 Task: Add an event with the title Training Session: Sales Techniques, date '2023/11/25', time 7:00 AM to 9:00 AMand add a description: The Sales Techniques training session is a comprehensive and interactive workshop designed to equip sales professionals with effective strategies, skills, and tactics to enhance their sales performance and achieve greater success in their roles. This session focuses on developing a deep understanding of customer needs, building strong relationships, and closing deals through persuasive and customer-centric approaches.Select event color  Tangerine . Add location for the event as: 456 La Rambla, Barcelona, Spain, logged in from the account softage.1@softage.netand send the event invitation to softage.6@softage.net and softage.7@softage.net. Set a reminder for the event Doesn't repeat
Action: Mouse moved to (58, 110)
Screenshot: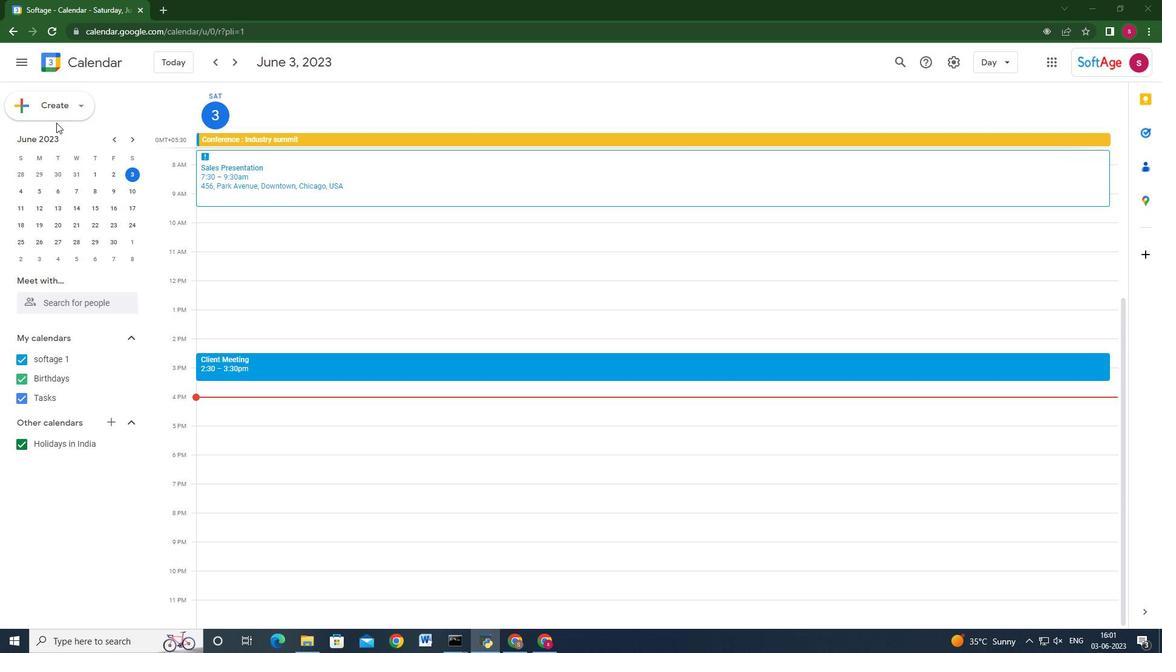
Action: Mouse pressed left at (58, 110)
Screenshot: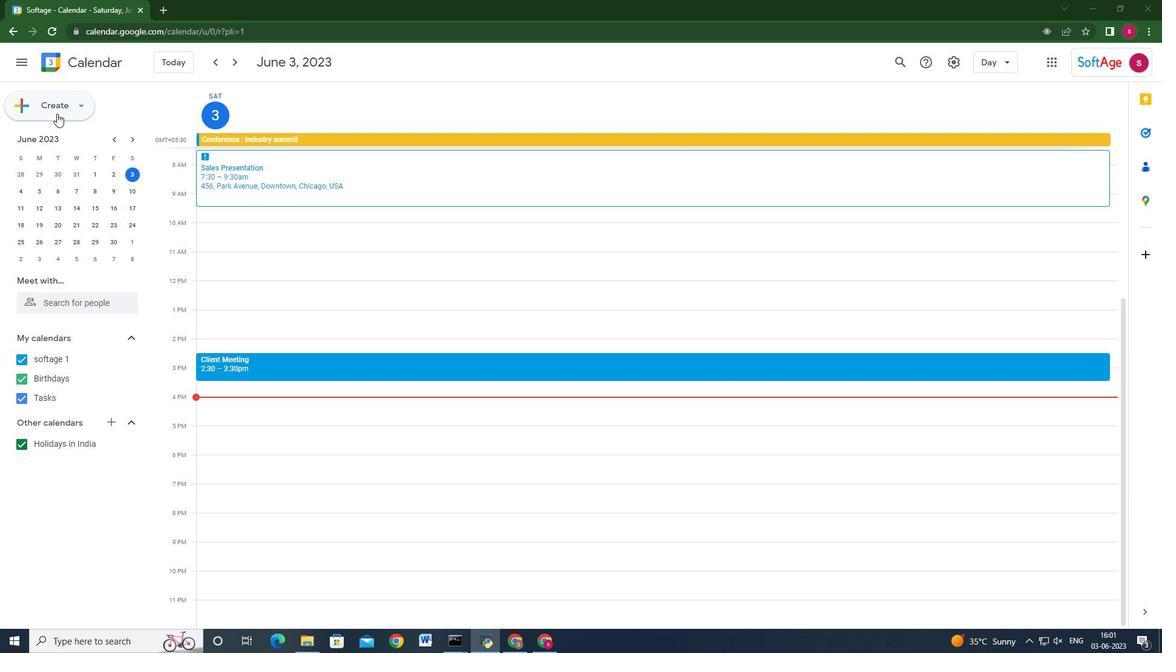 
Action: Mouse moved to (51, 139)
Screenshot: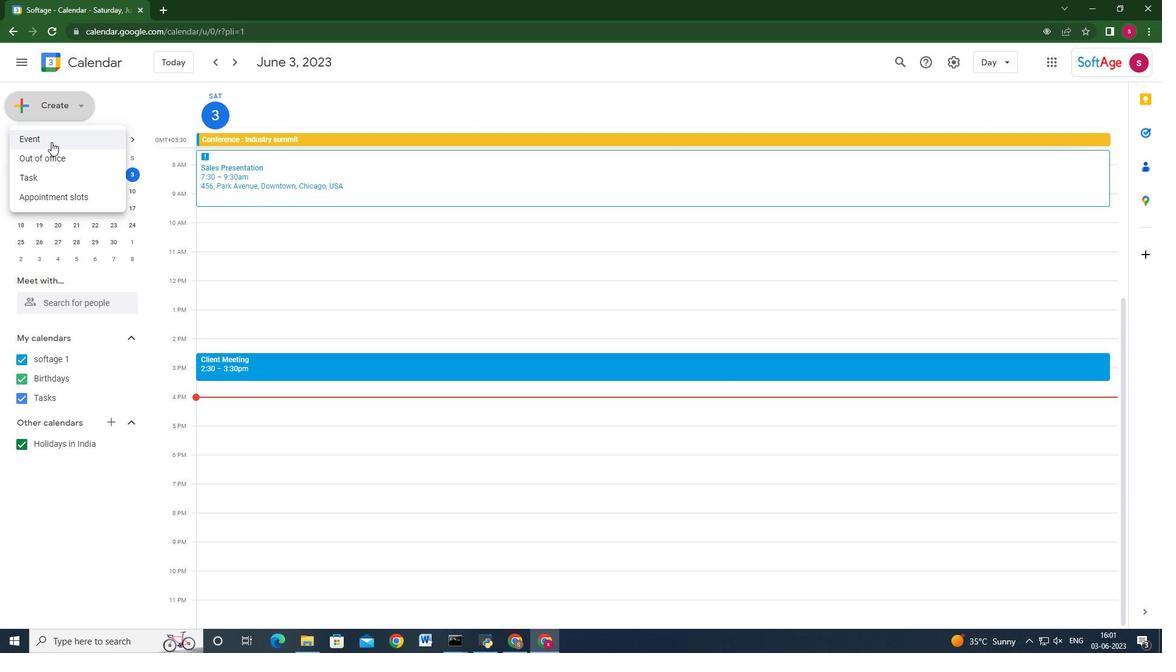 
Action: Mouse pressed left at (51, 139)
Screenshot: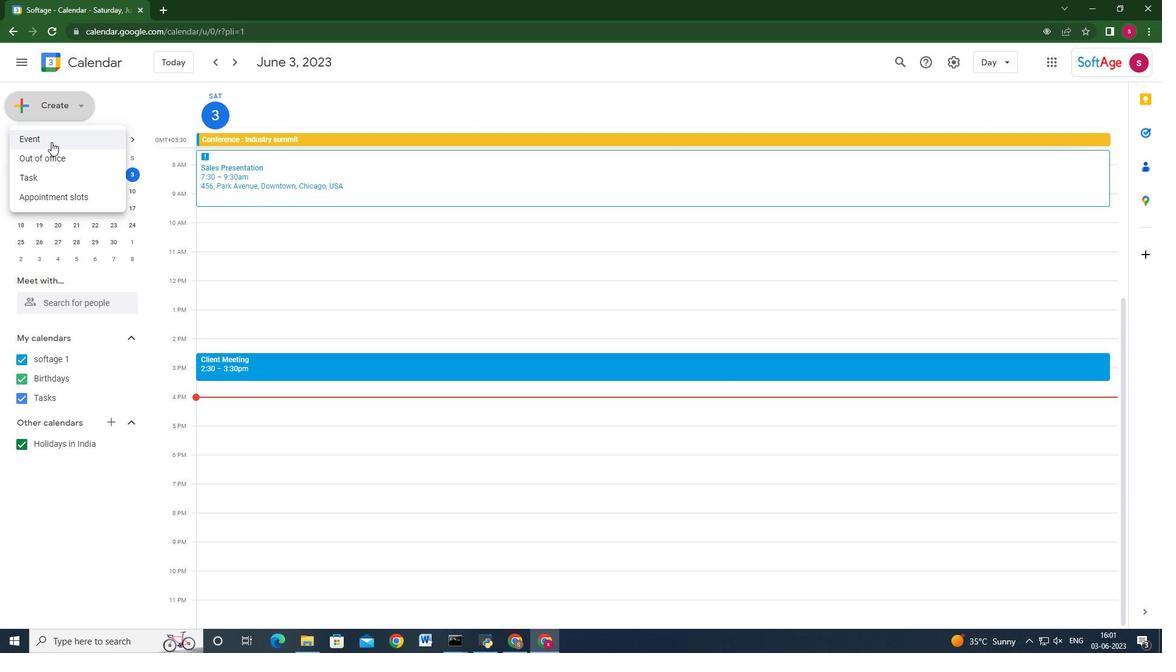 
Action: Mouse moved to (661, 473)
Screenshot: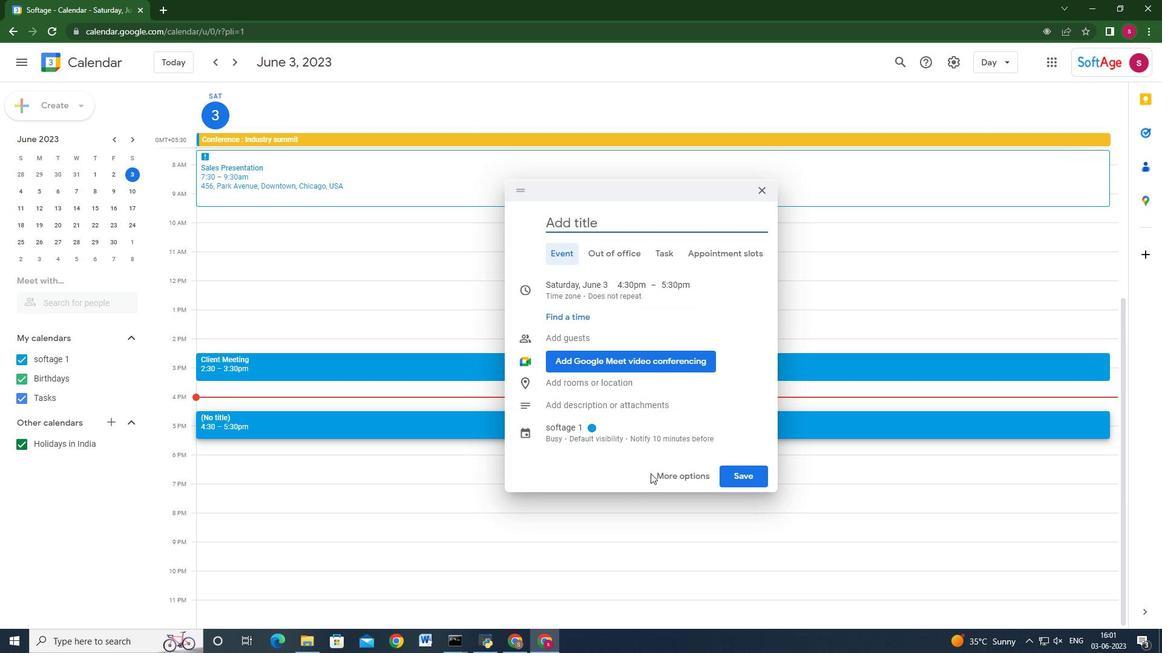 
Action: Mouse pressed left at (661, 473)
Screenshot: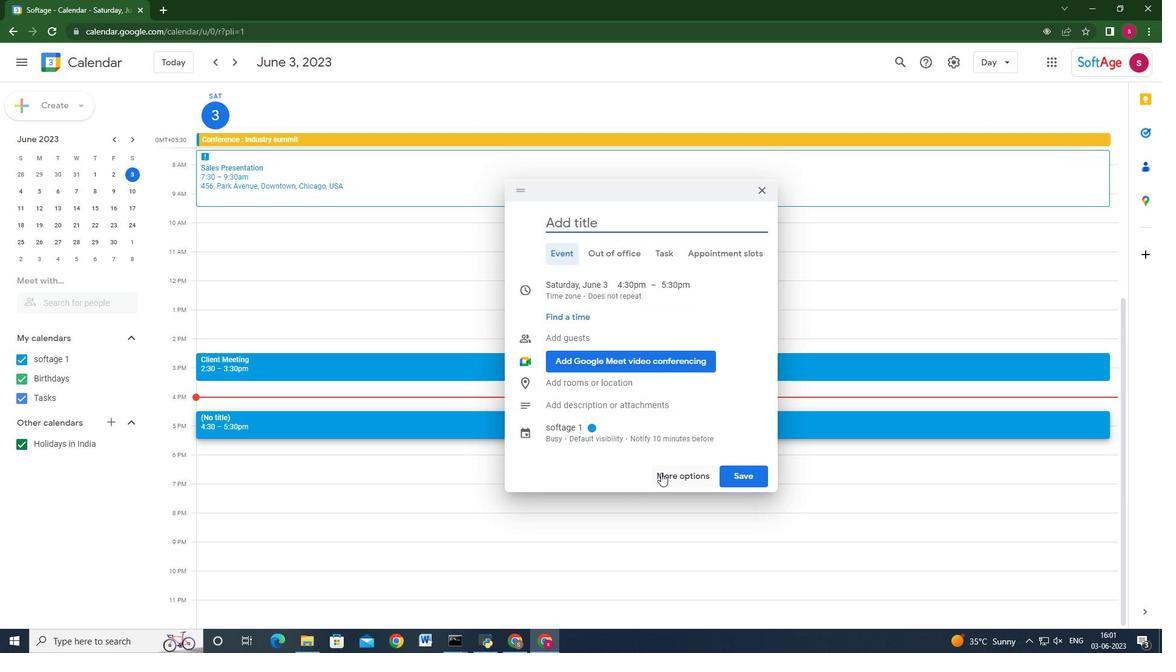 
Action: Mouse moved to (199, 67)
Screenshot: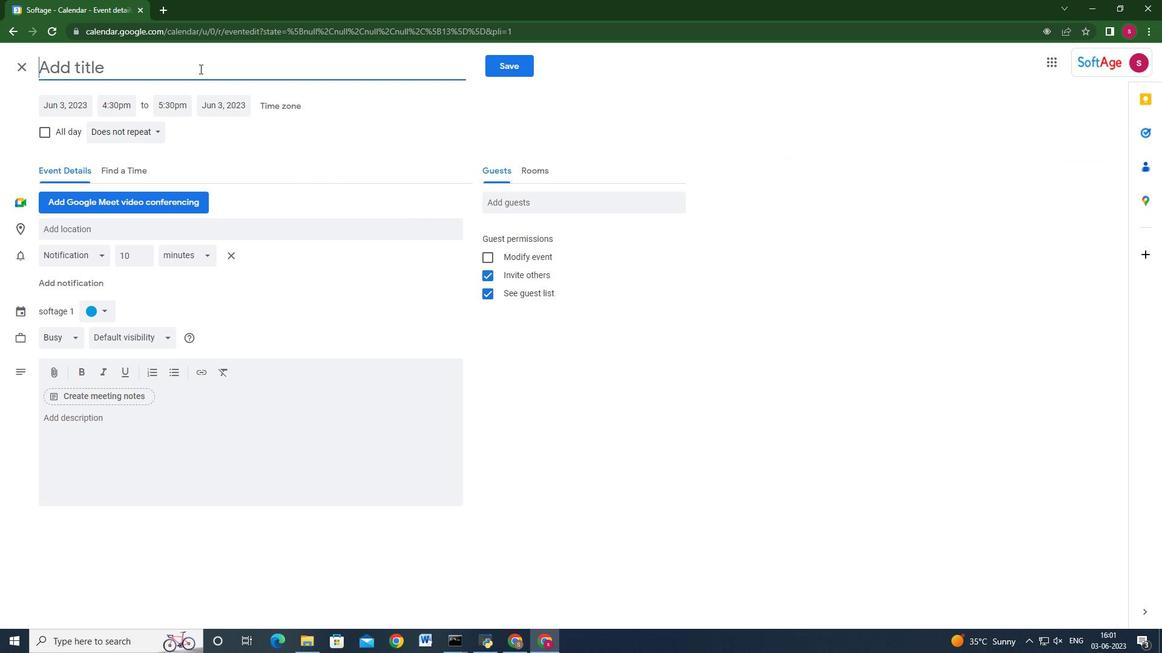 
Action: Key pressed <Key.shift>Training<Key.space><Key.shift_r>Sessions<Key.shift><Key.backspace><Key.shift>:<Key.space><Key.shift_r>Sales<Key.space><Key.shift>Techniques
Screenshot: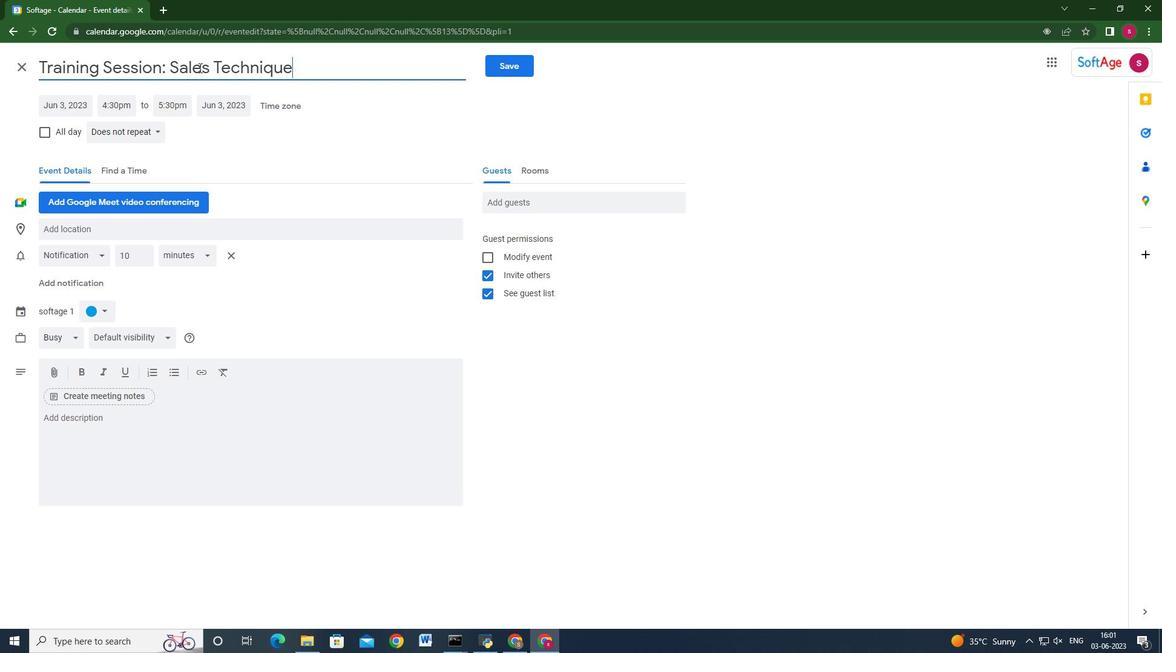 
Action: Mouse moved to (61, 105)
Screenshot: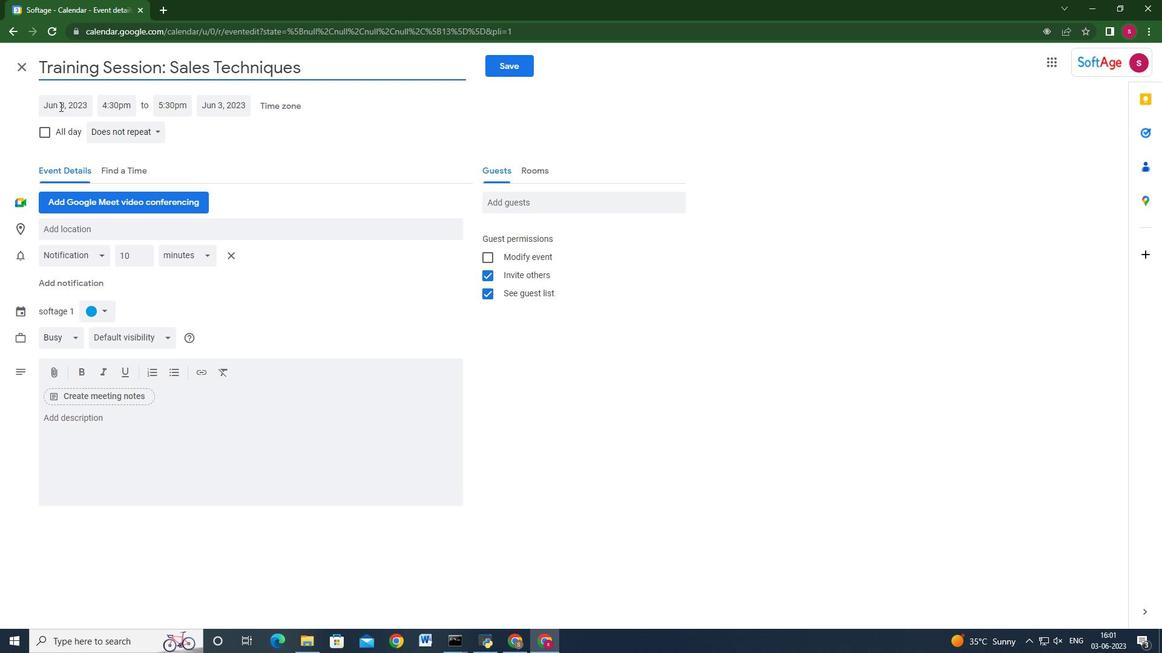 
Action: Mouse pressed left at (61, 105)
Screenshot: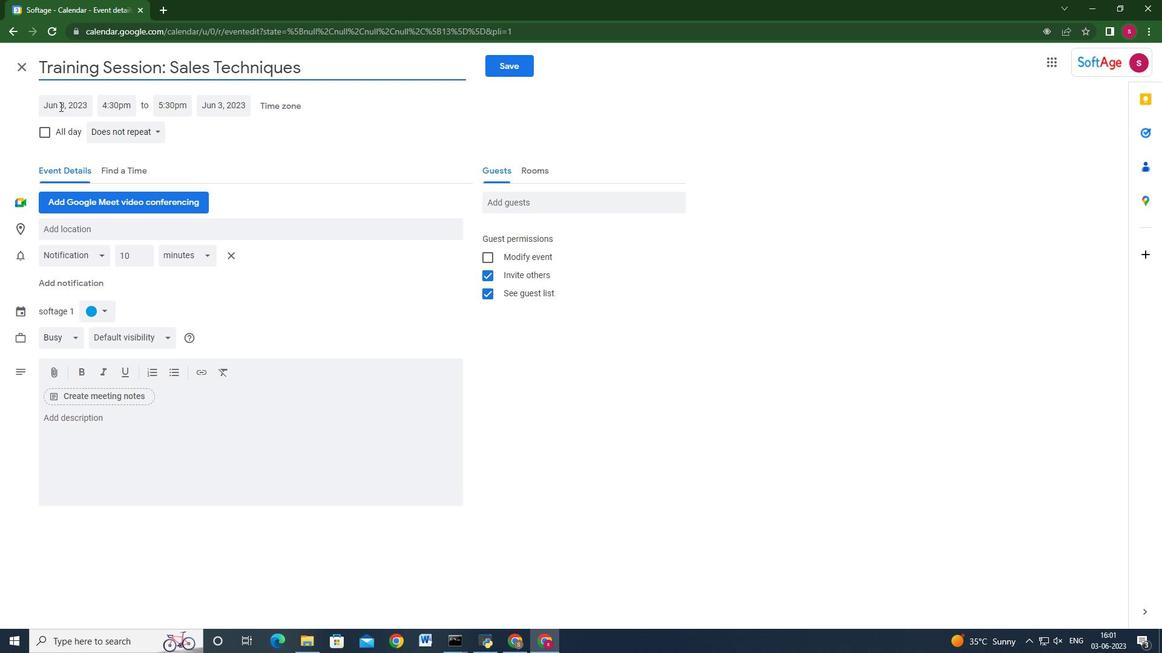 
Action: Mouse moved to (194, 129)
Screenshot: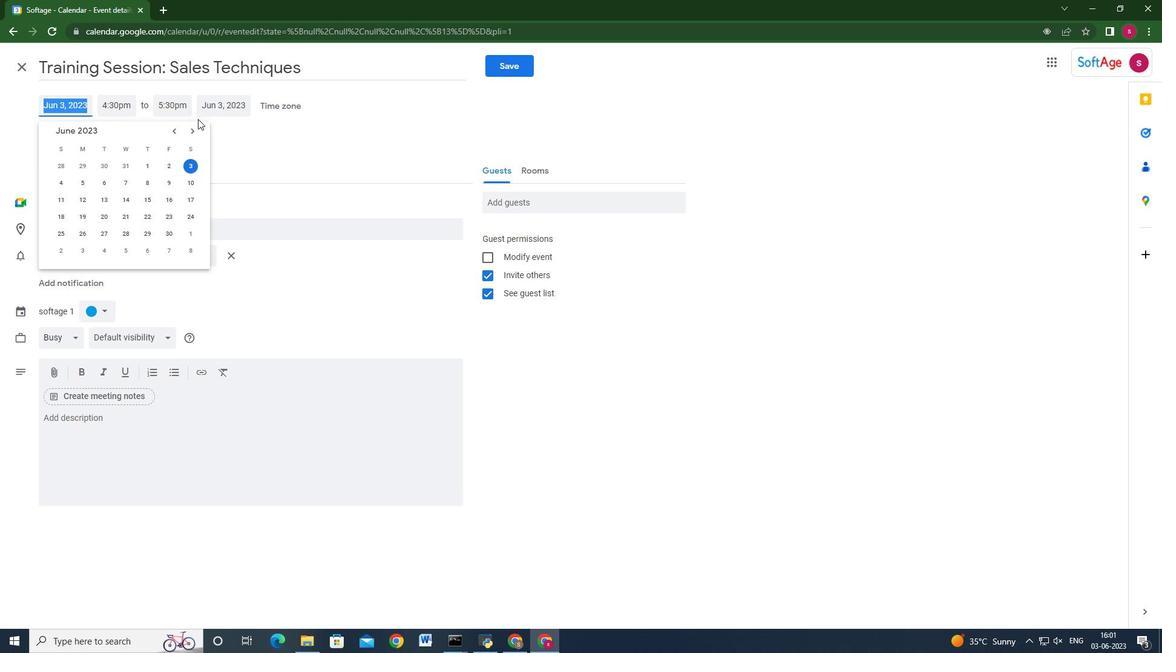 
Action: Mouse pressed left at (194, 129)
Screenshot: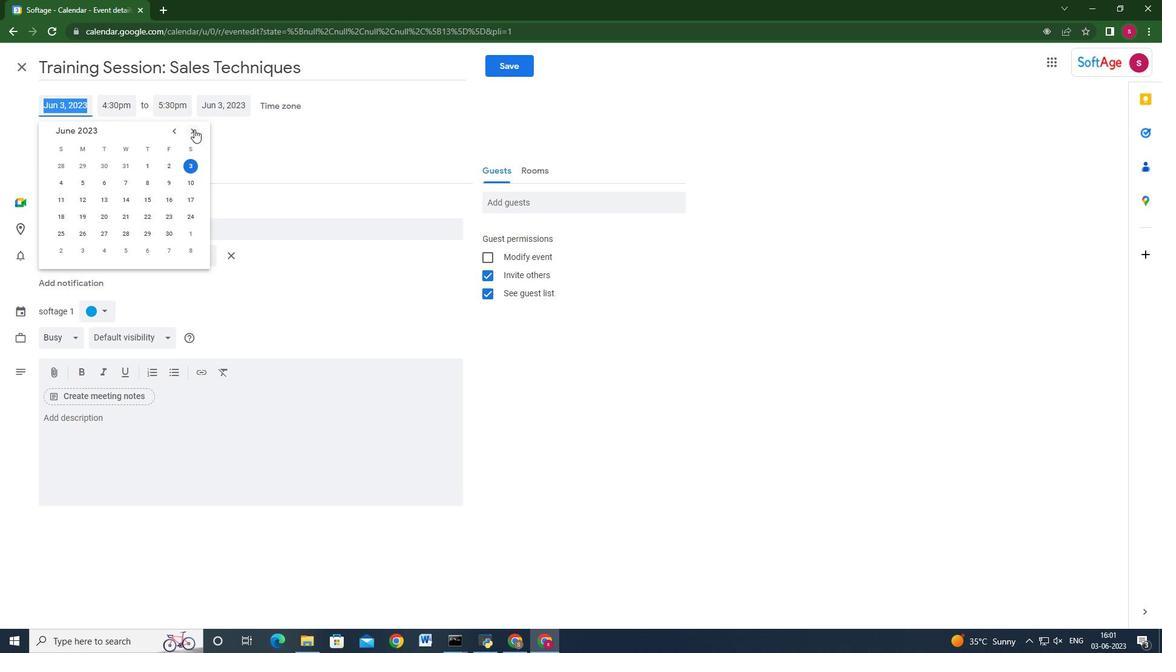 
Action: Mouse pressed left at (194, 129)
Screenshot: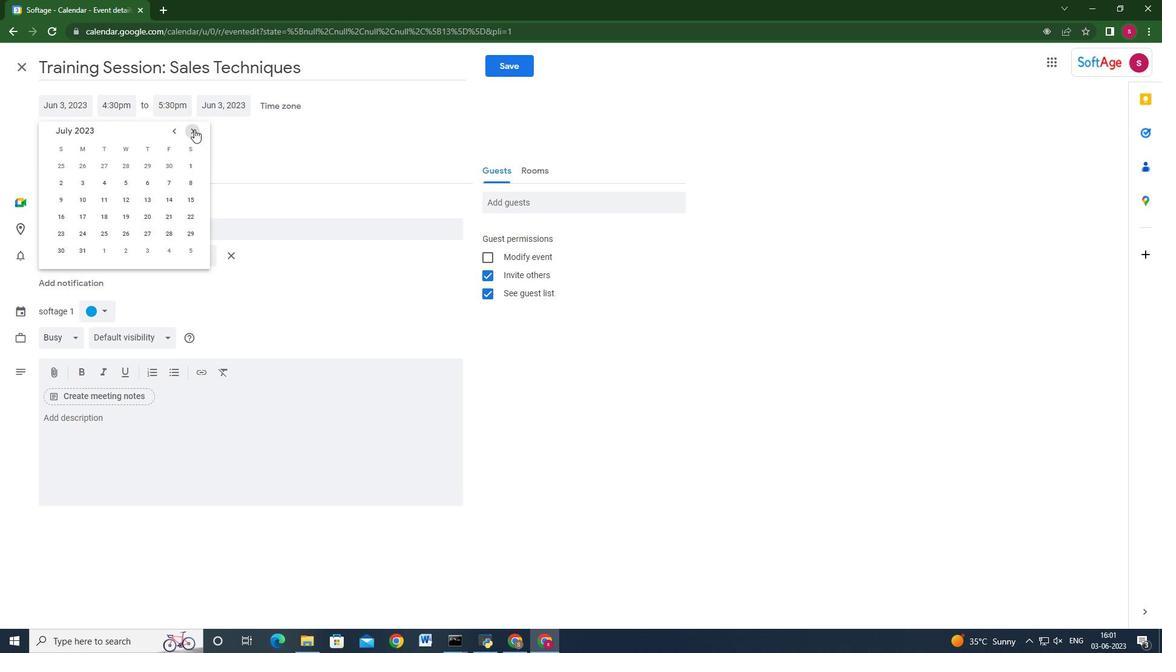 
Action: Mouse moved to (194, 127)
Screenshot: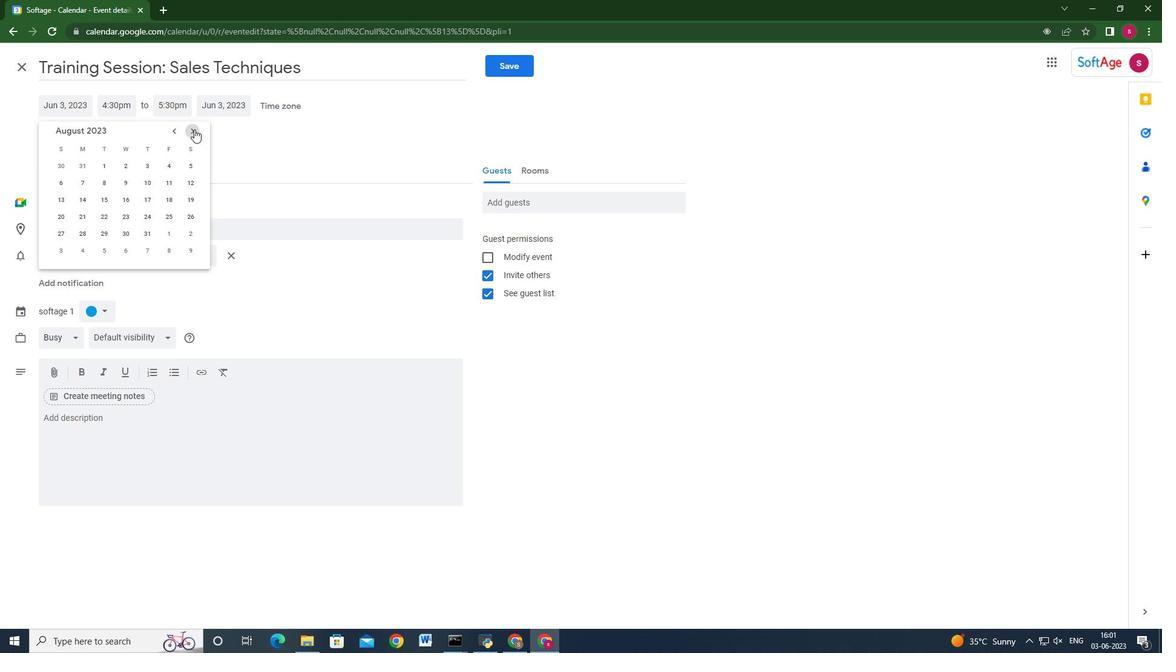 
Action: Mouse pressed left at (194, 127)
Screenshot: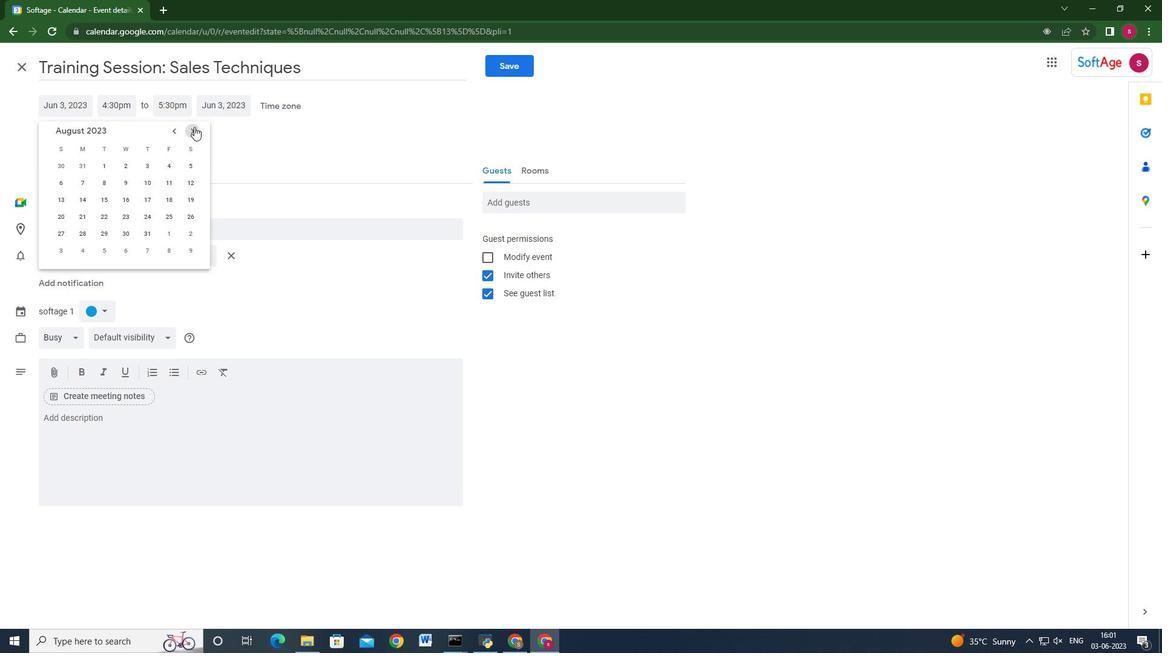 
Action: Mouse pressed left at (194, 127)
Screenshot: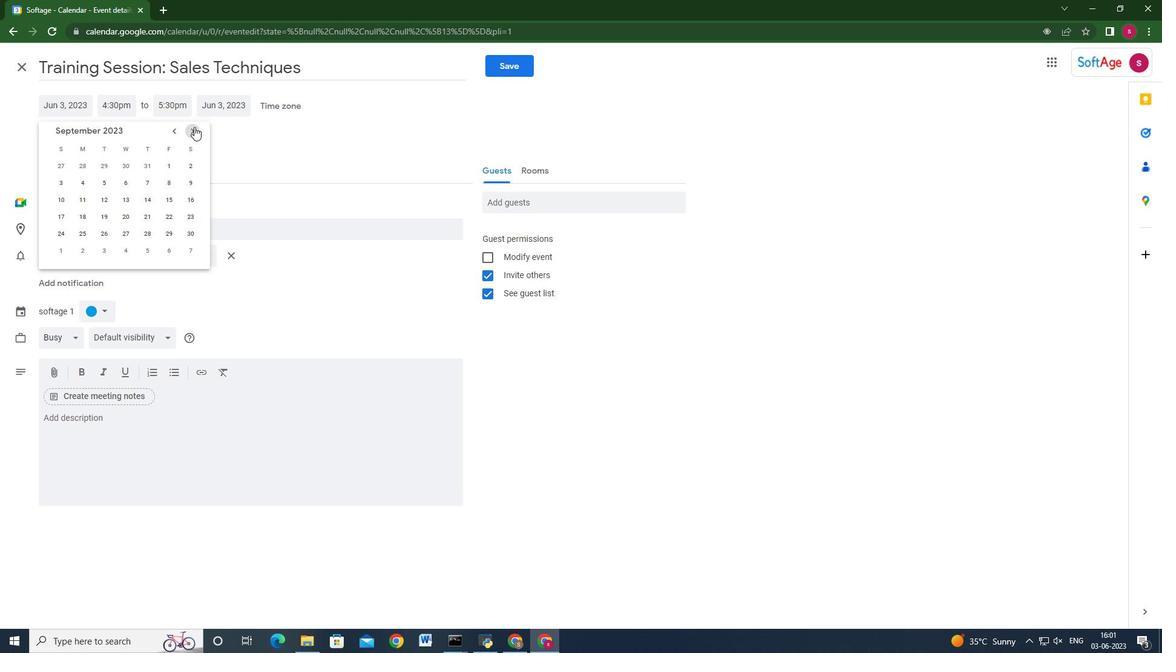 
Action: Mouse pressed left at (194, 127)
Screenshot: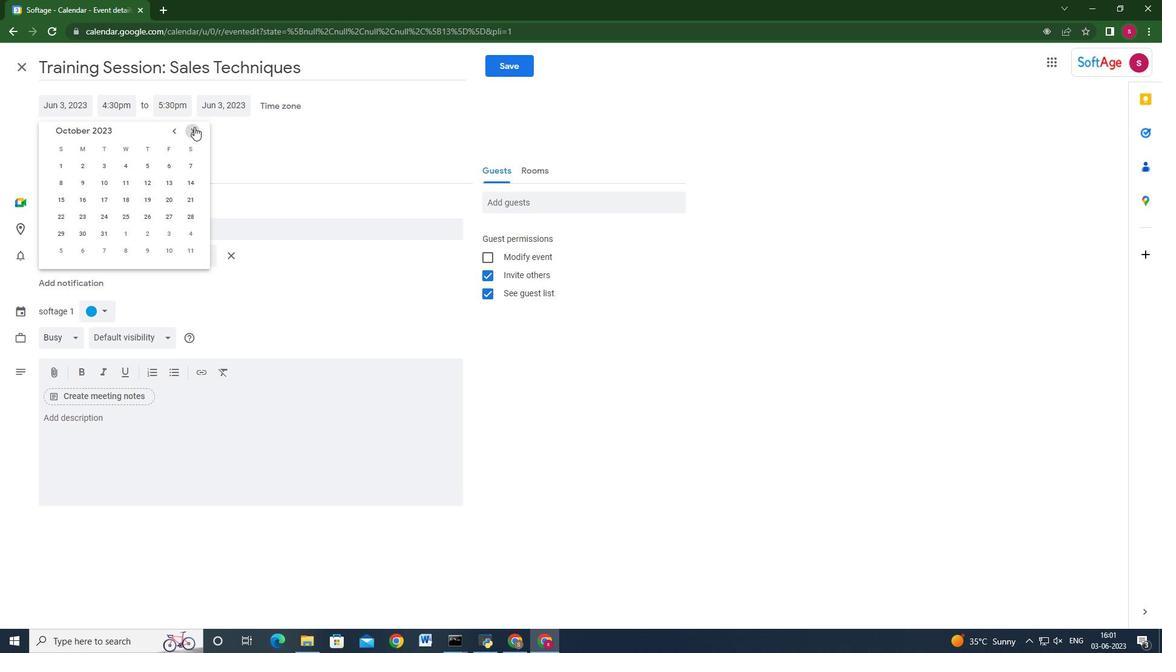 
Action: Mouse moved to (190, 214)
Screenshot: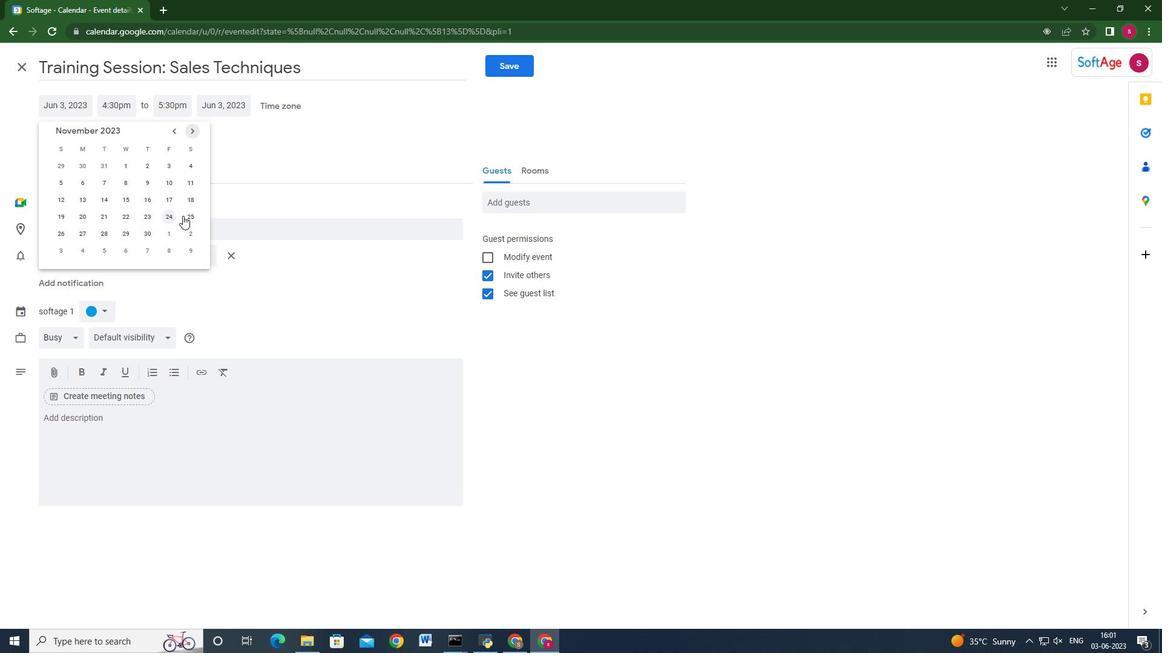 
Action: Mouse pressed left at (190, 214)
Screenshot: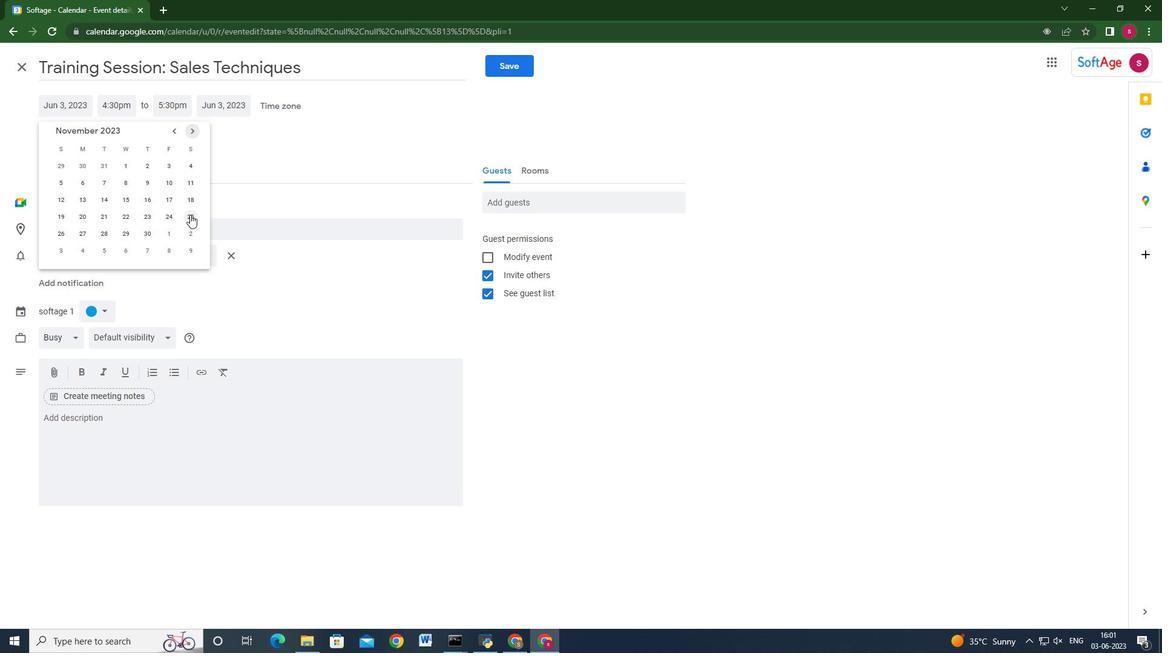 
Action: Mouse moved to (122, 109)
Screenshot: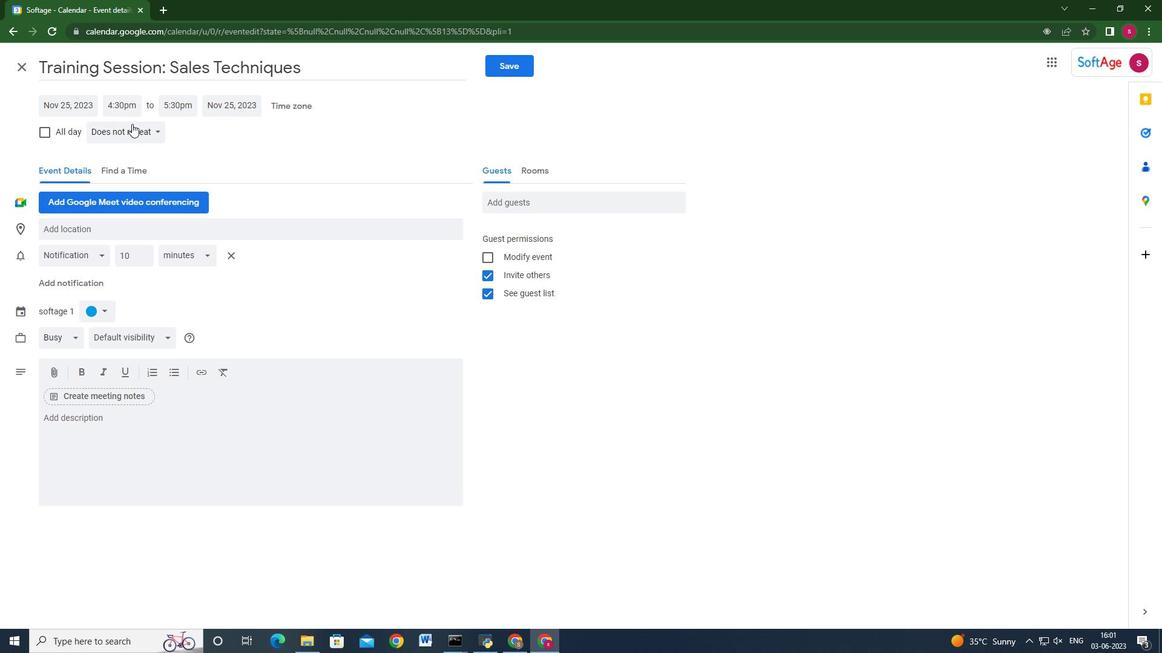 
Action: Mouse pressed left at (122, 109)
Screenshot: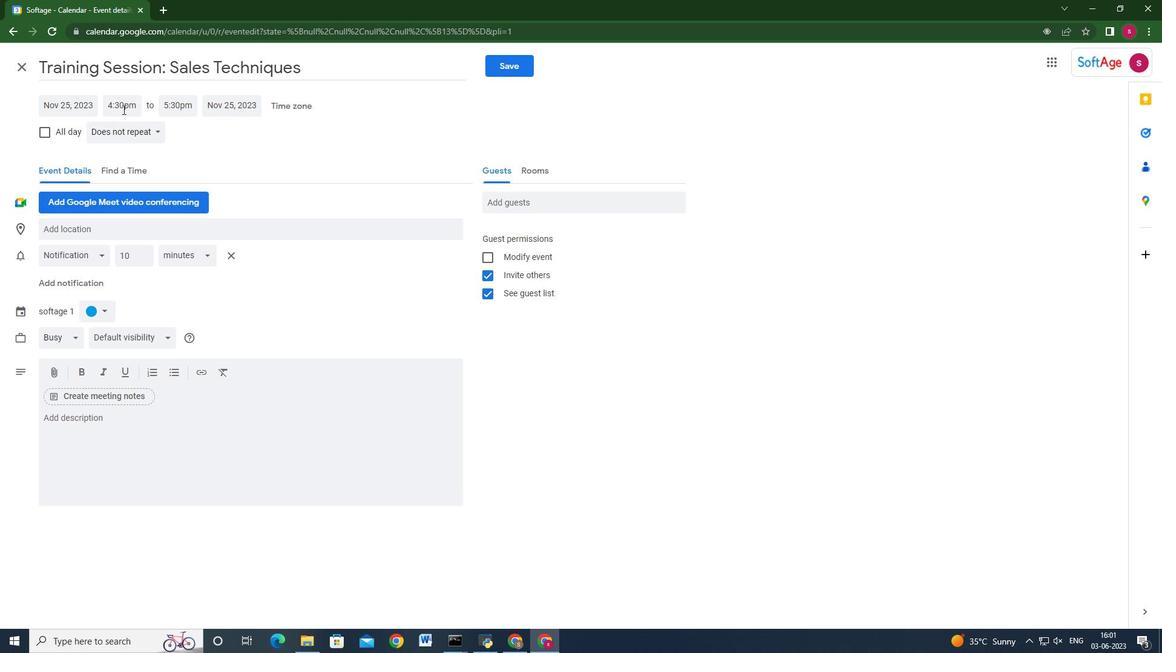
Action: Key pressed 7<Key.shift>:00am<Key.enter><Key.tab>9<Key.shift>:00am<Key.enter>
Screenshot: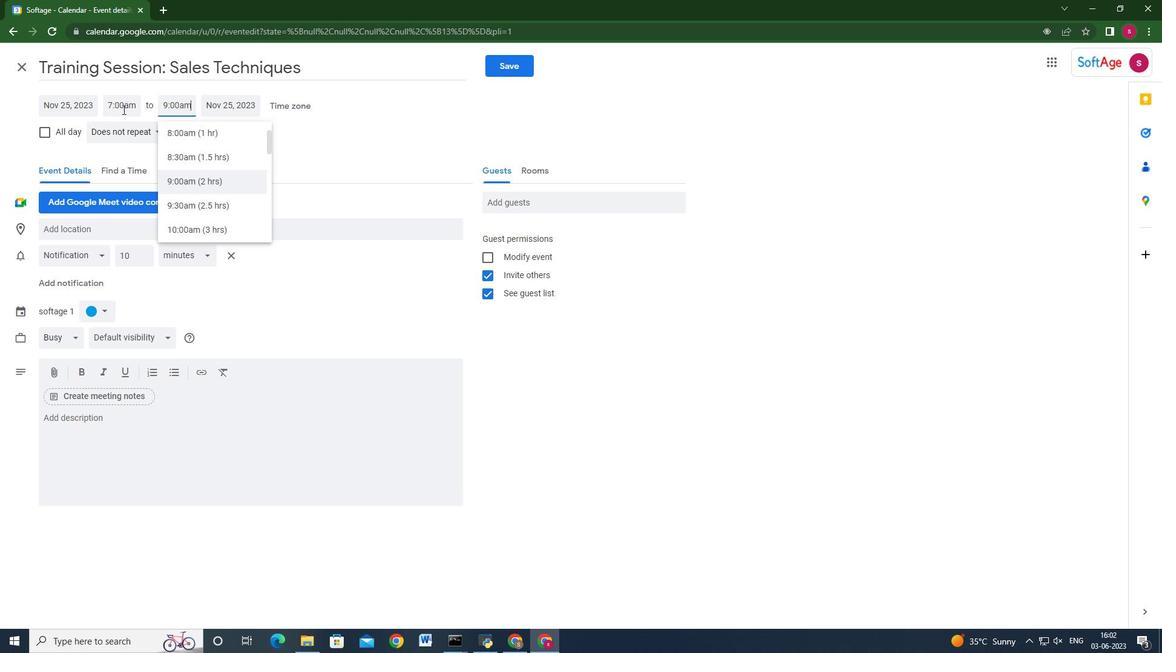 
Action: Mouse moved to (153, 427)
Screenshot: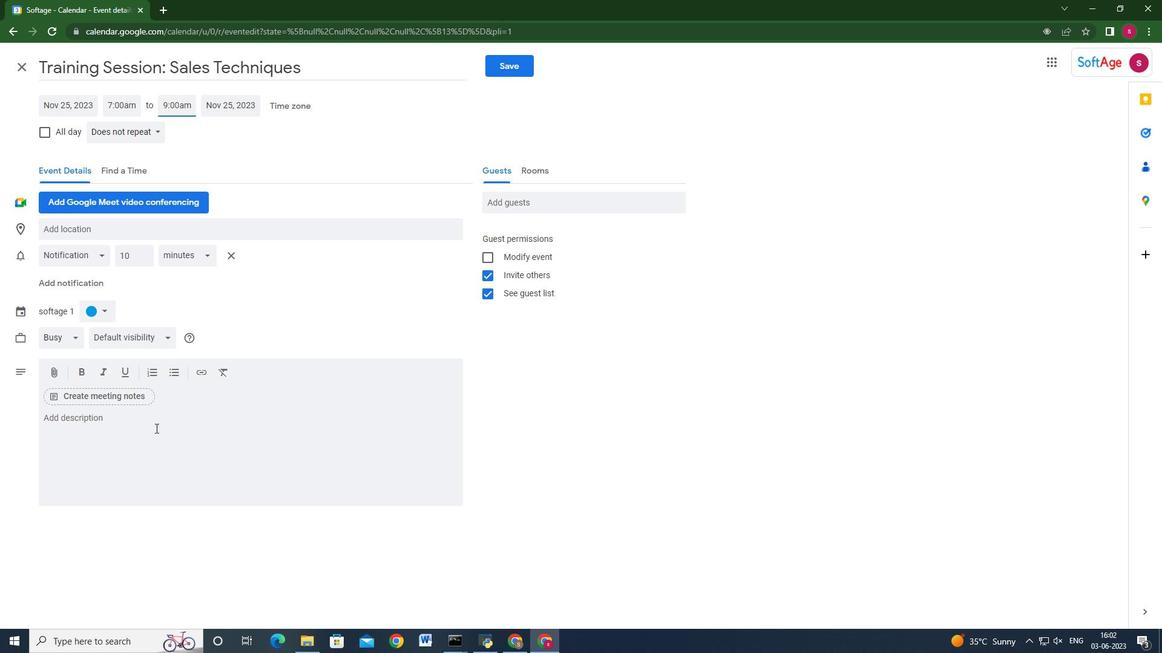 
Action: Mouse pressed left at (153, 427)
Screenshot: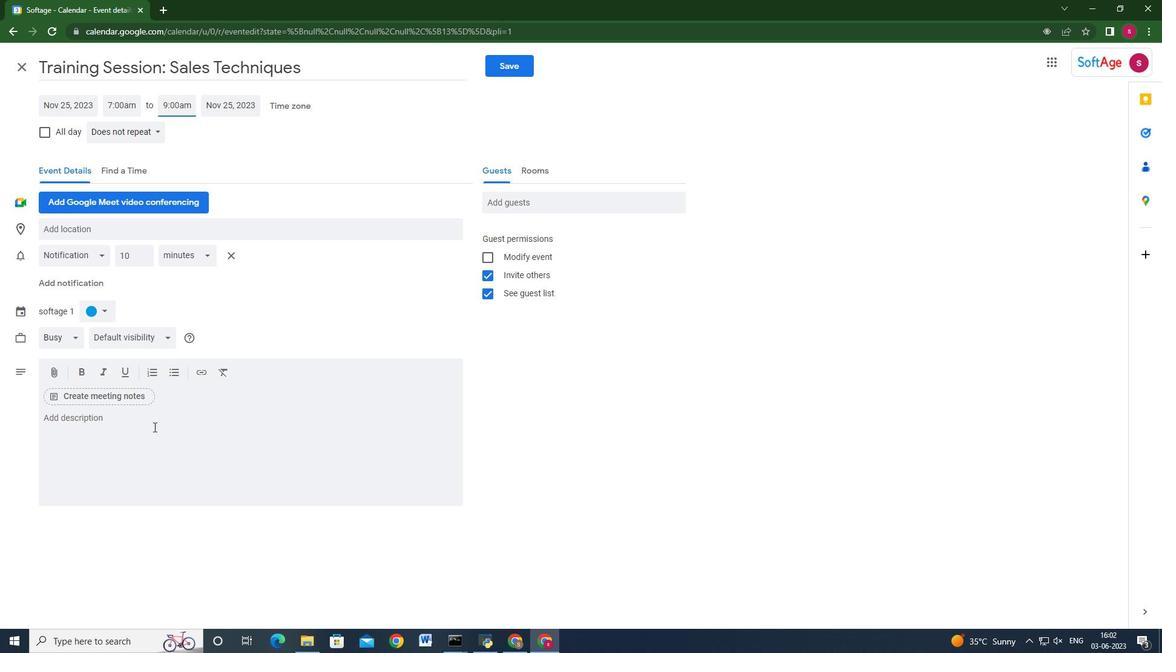 
Action: Mouse moved to (154, 424)
Screenshot: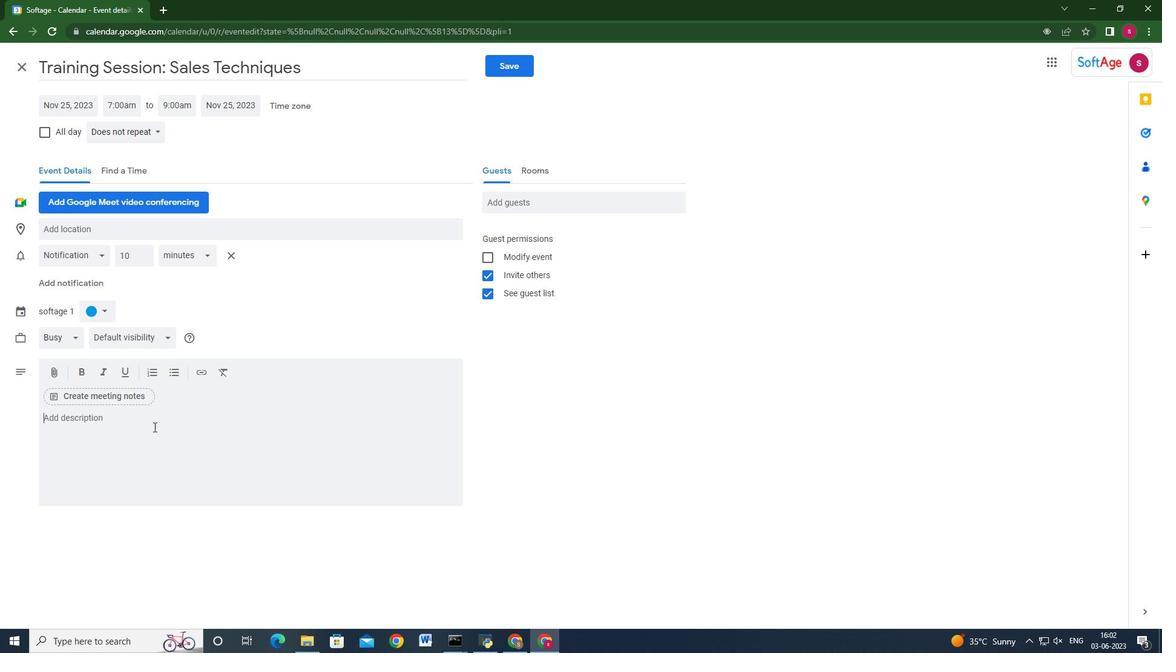 
Action: Key pressed <Key.shift>The<Key.space><Key.shift_r>Sales<Key.space><Key.shift>Techniques<Key.space>training<Key.space>session<Key.space>is<Key.space>a<Key.space>s<Key.backspace>comprehensive<Key.space>and<Key.space>interactive<Key.space>workshop<Key.space>designed<Key.space>to<Key.space>equip<Key.space>sales<Key.space>prf<Key.backspace>ofessionals<Key.space>with<Key.space>effective<Key.space>start<Key.backspace><Key.backspace><Key.backspace>rategies,<Key.space>skilil<Key.backspace><Key.backspace>ls<Key.space>and<Key.space><Key.backspace><Key.backspace><Key.backspace><Key.backspace><Key.backspace>,<Key.space>and<Key.space>tactics<Key.space>to<Key.space>enhance<Key.space>their<Key.space>sales<Key.space>performance<Key.space>and<Key.space>achieve<Key.space>greater<Key.space><Key.space><Key.backspace>success<Key.space>in<Key.space>thie<Key.backspace><Key.backspace>eir<Key.space>roles.<Key.space><Key.shift>This<Key.space>session<Key.space>focuses<Key.space>on<Key.space>developing<Key.space>a<Key.space>deep<Key.space>understanding<Key.space>of<Key.space>customer<Key.space>needs,<Key.space>building<Key.space>strong<Key.space>relationships,<Key.space>and<Key.space>closing<Key.space>deals<Key.space>through<Key.space>persuasive<Key.space>and<Key.space>customer-centric<Key.space>approaches.
Screenshot: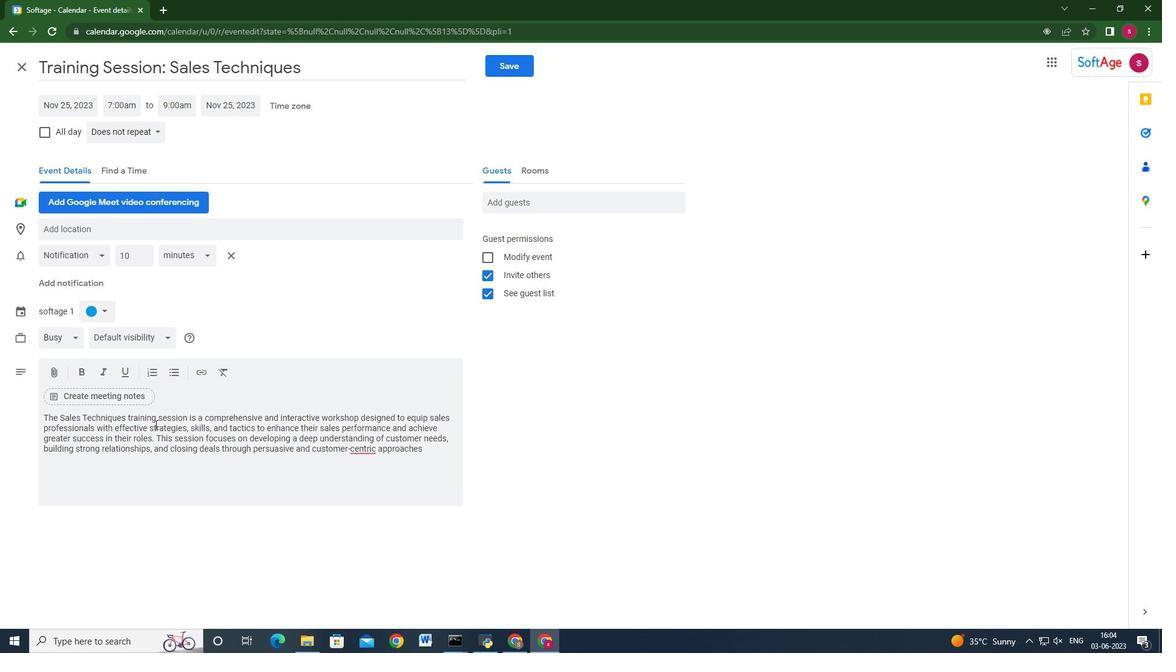 
Action: Mouse moved to (107, 314)
Screenshot: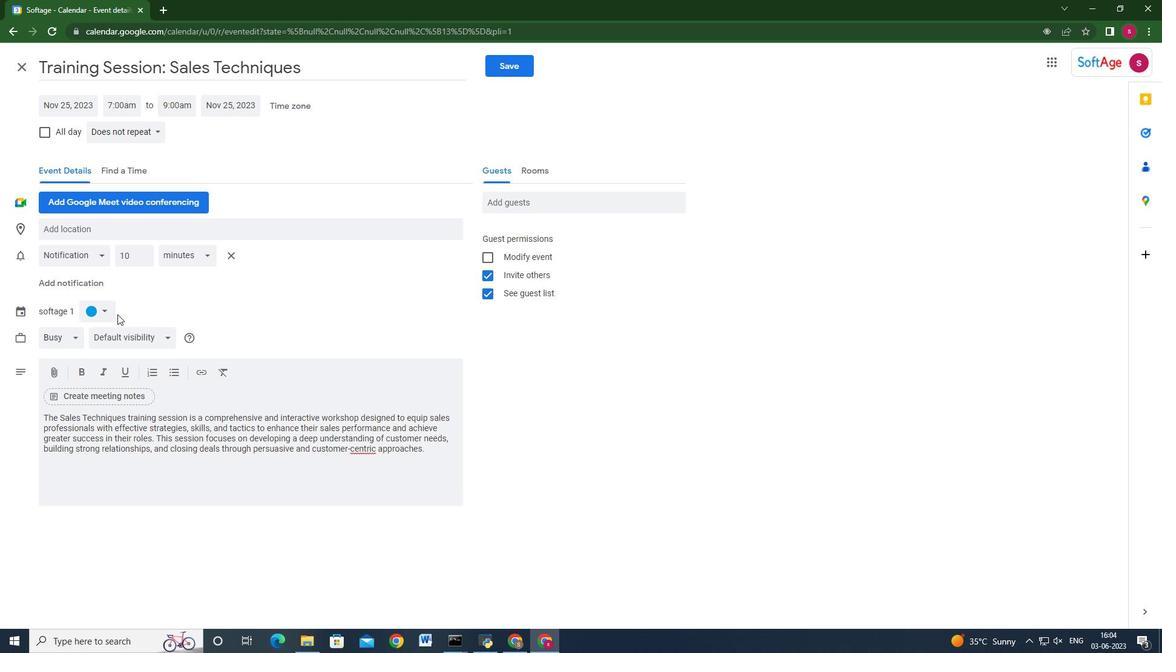 
Action: Mouse pressed left at (107, 314)
Screenshot: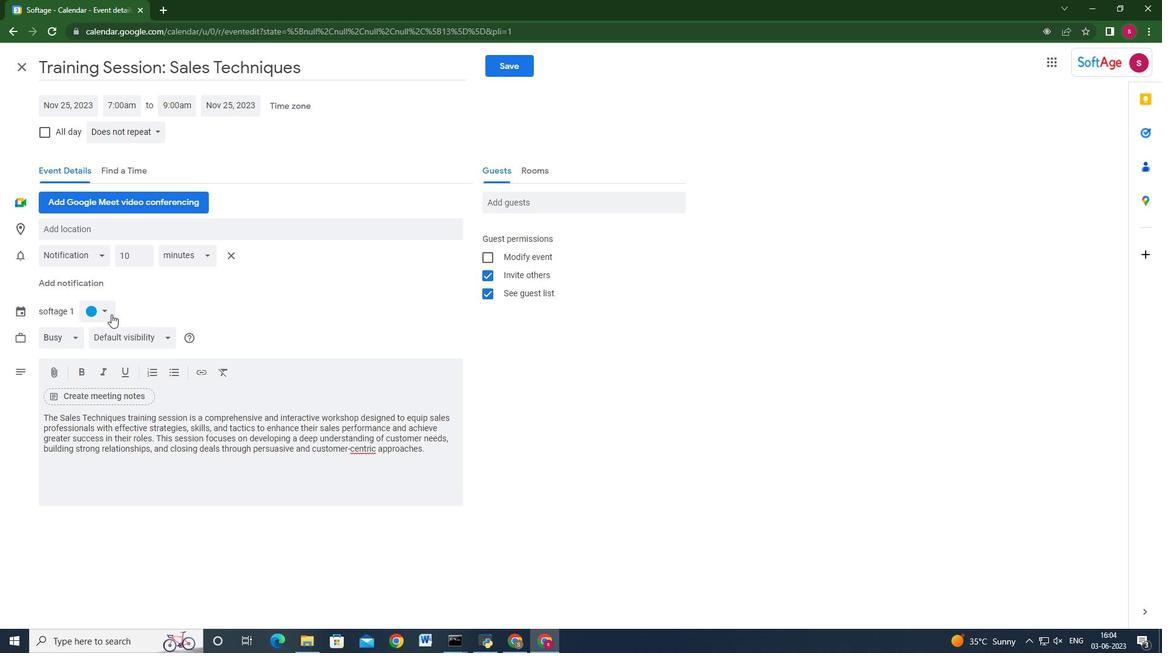 
Action: Mouse moved to (90, 327)
Screenshot: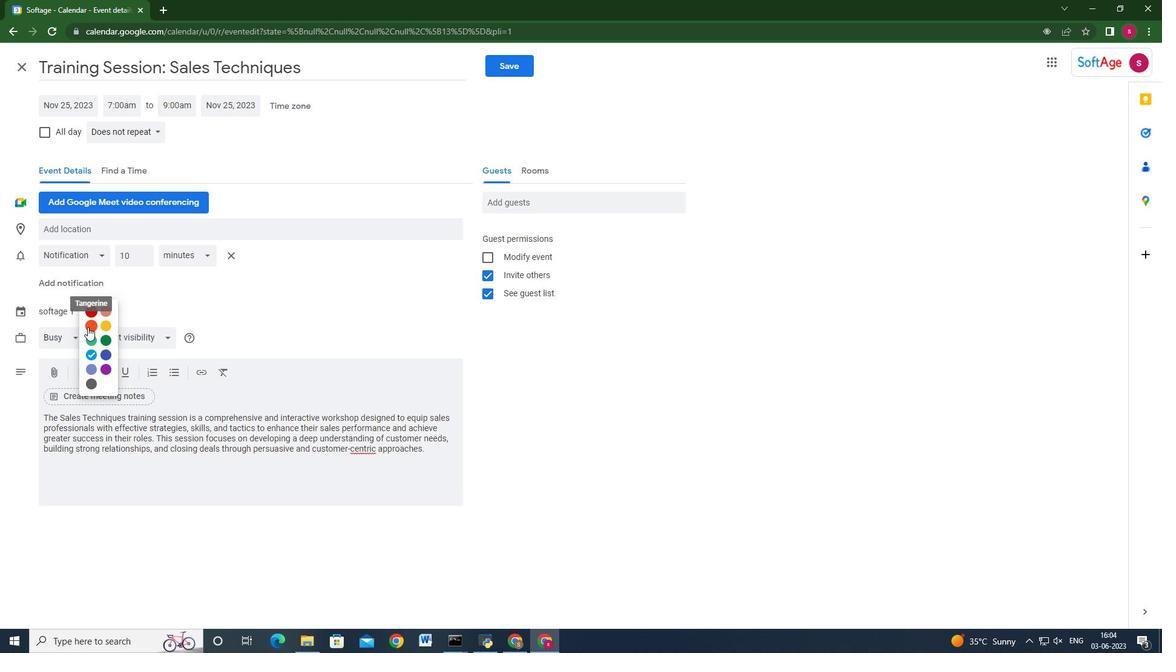 
Action: Mouse pressed left at (90, 327)
Screenshot: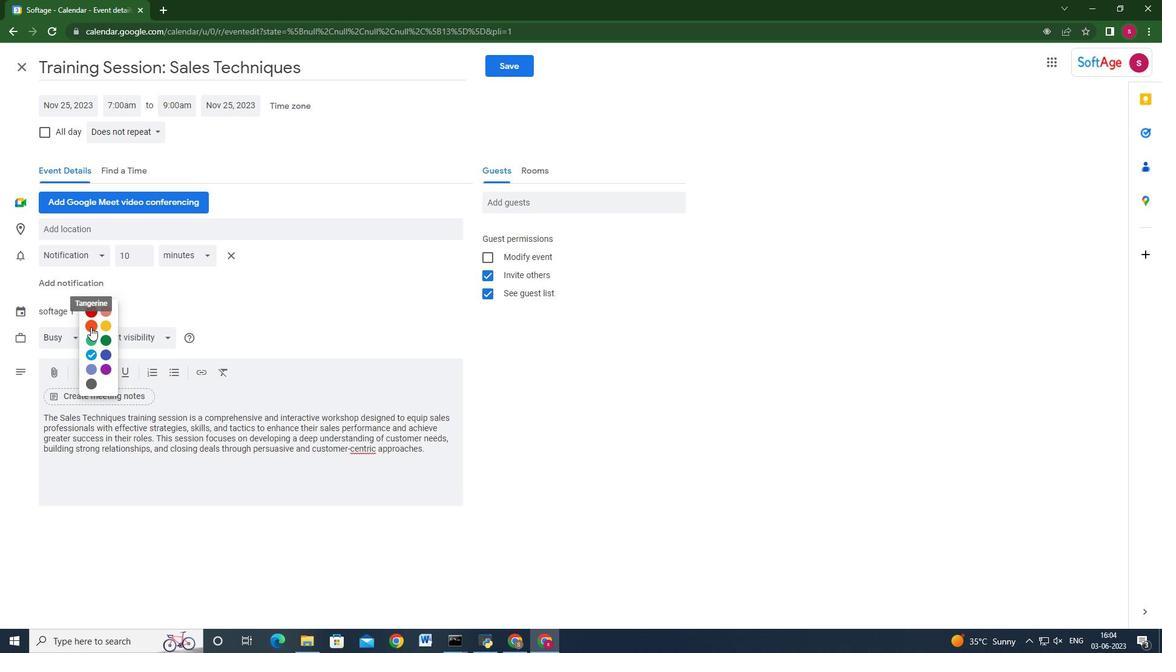 
Action: Mouse moved to (214, 231)
Screenshot: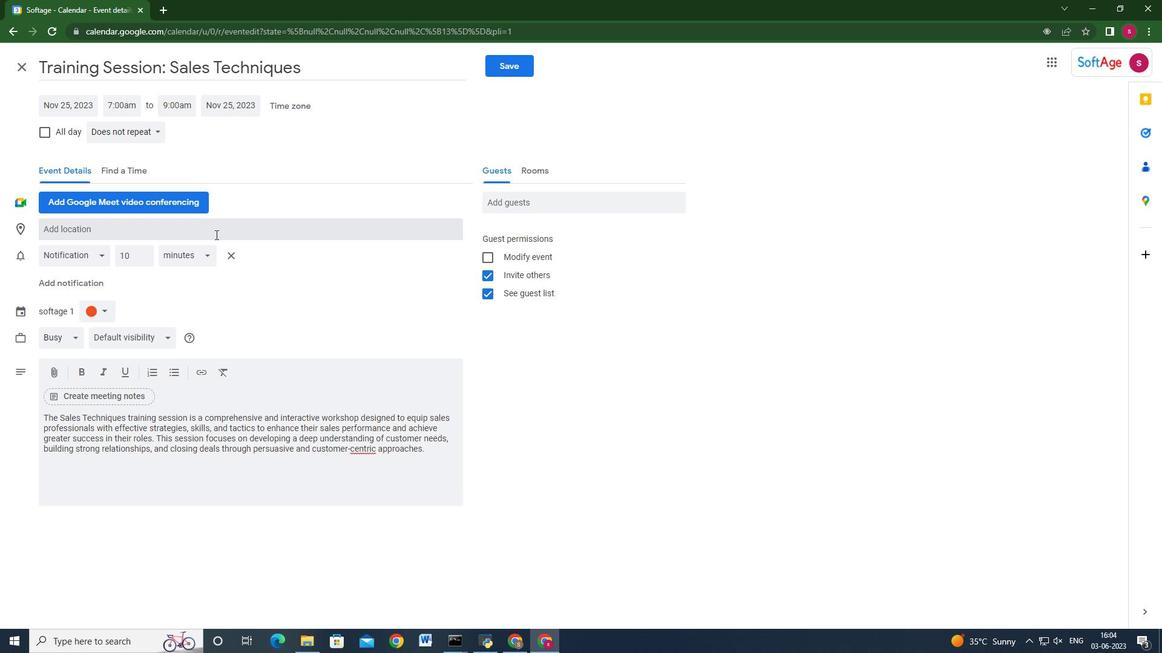 
Action: Mouse pressed left at (214, 231)
Screenshot: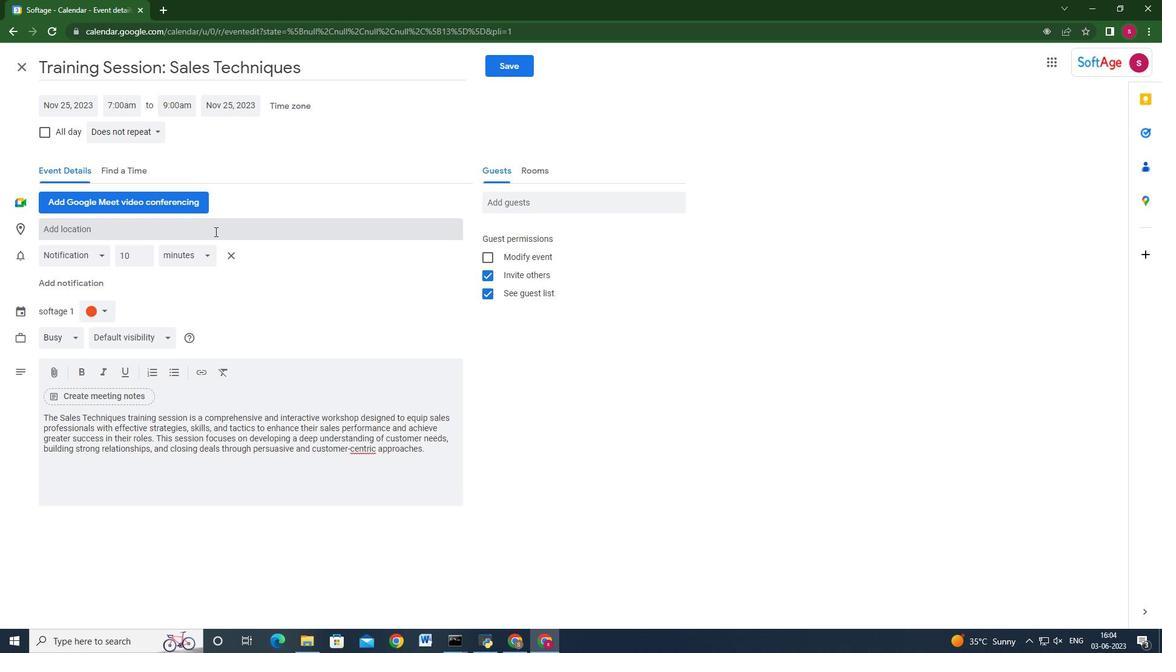 
Action: Key pressed 456,<Key.space><Key.shift><Key.backspace><Key.backspace><Key.space><Key.shift>La<Key.space><Key.shift>Rambb<Key.backspace>ia,<Key.space><Key.shift>Barcelona,<Key.space><Key.shift_r>Spain
Screenshot: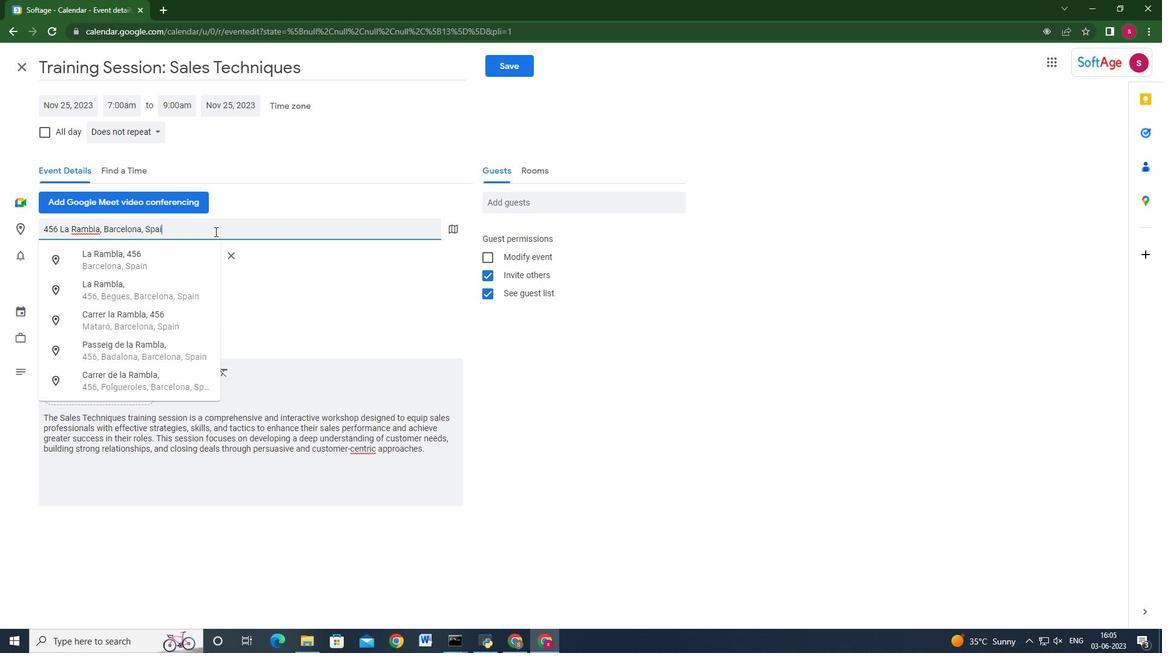 
Action: Mouse moved to (513, 201)
Screenshot: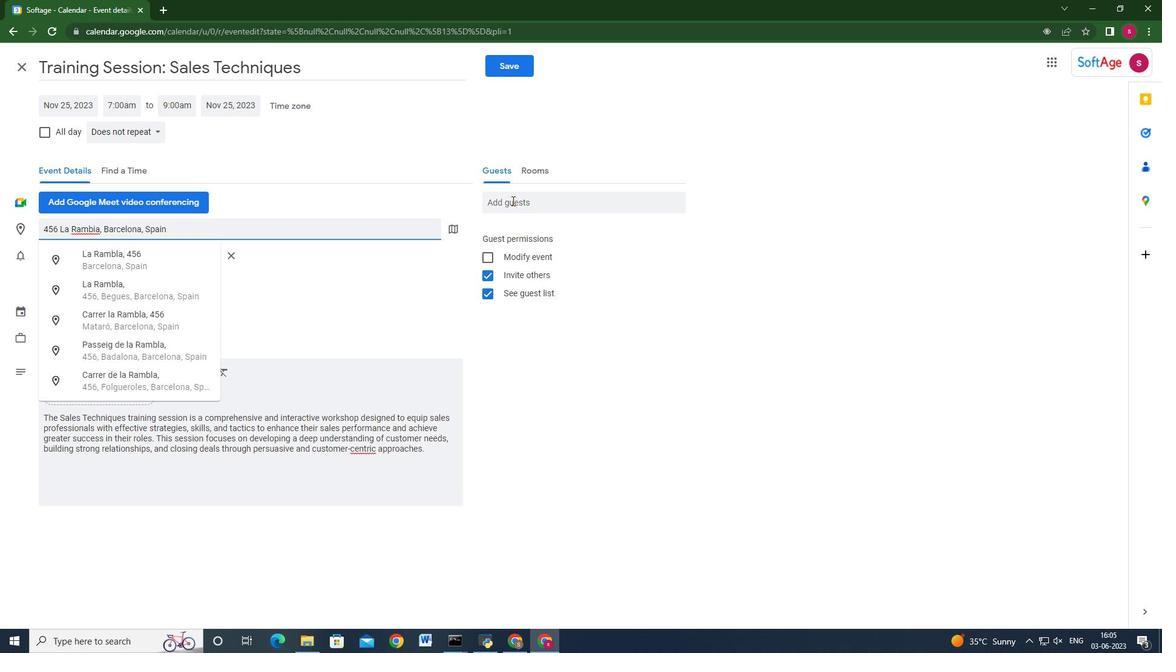 
Action: Mouse pressed left at (513, 201)
Screenshot: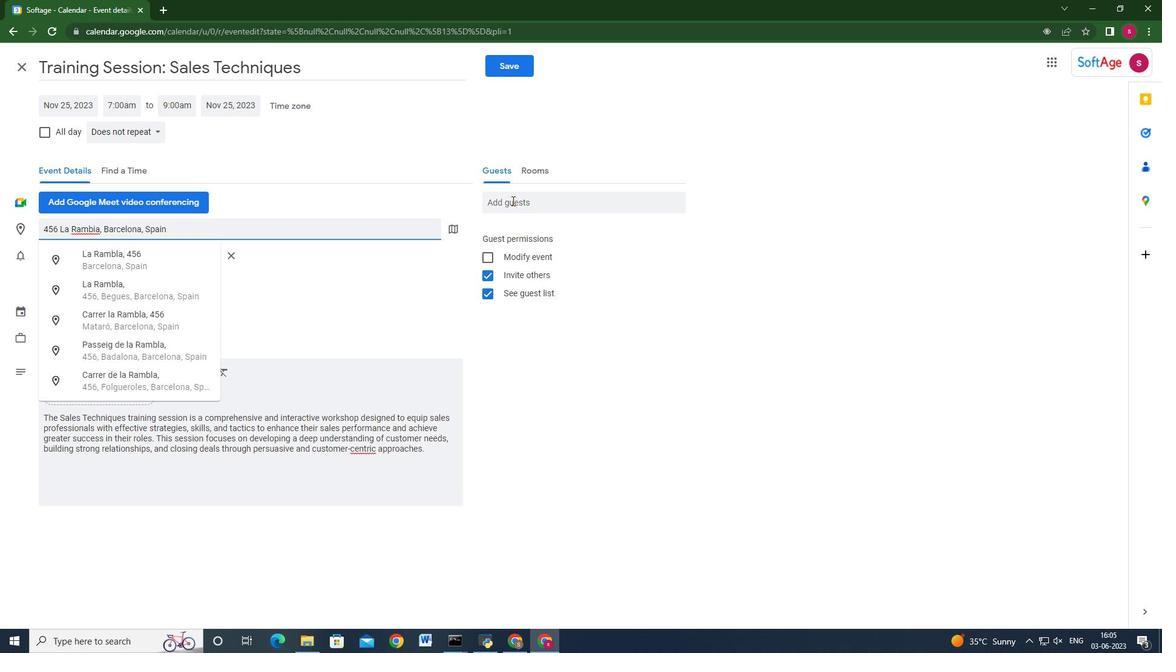 
Action: Mouse moved to (513, 201)
Screenshot: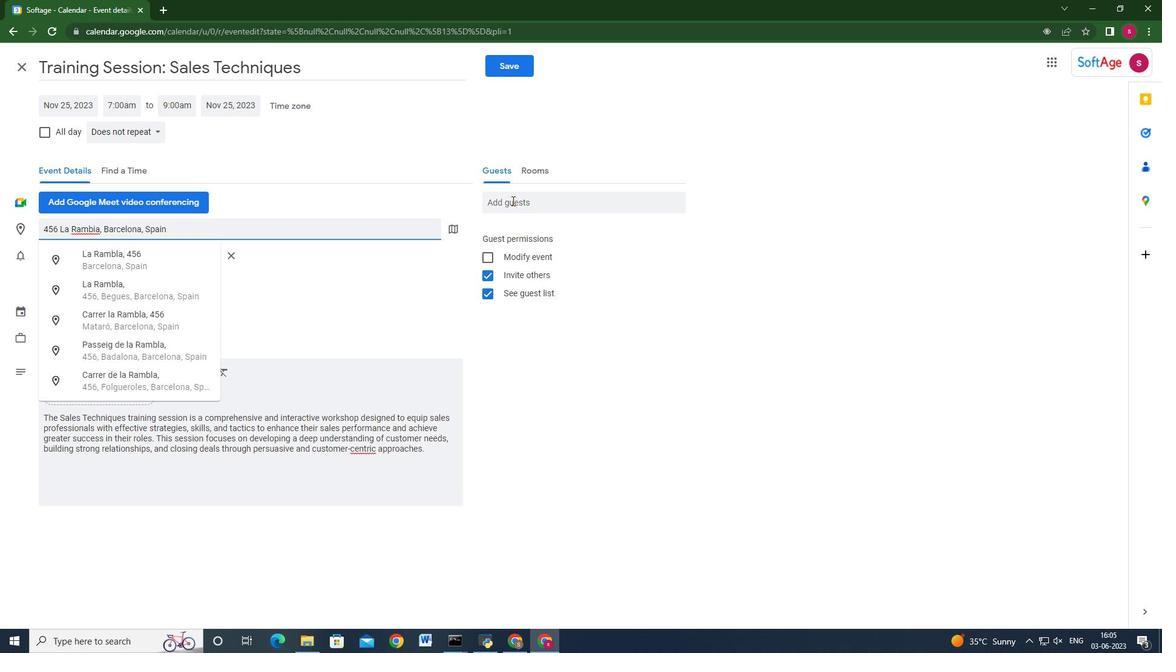 
Action: Key pressed softage.6<Key.shift_r>@softage.net<Key.enter>softage.7<Key.shift_r>@softage.net<Key.enter>
Screenshot: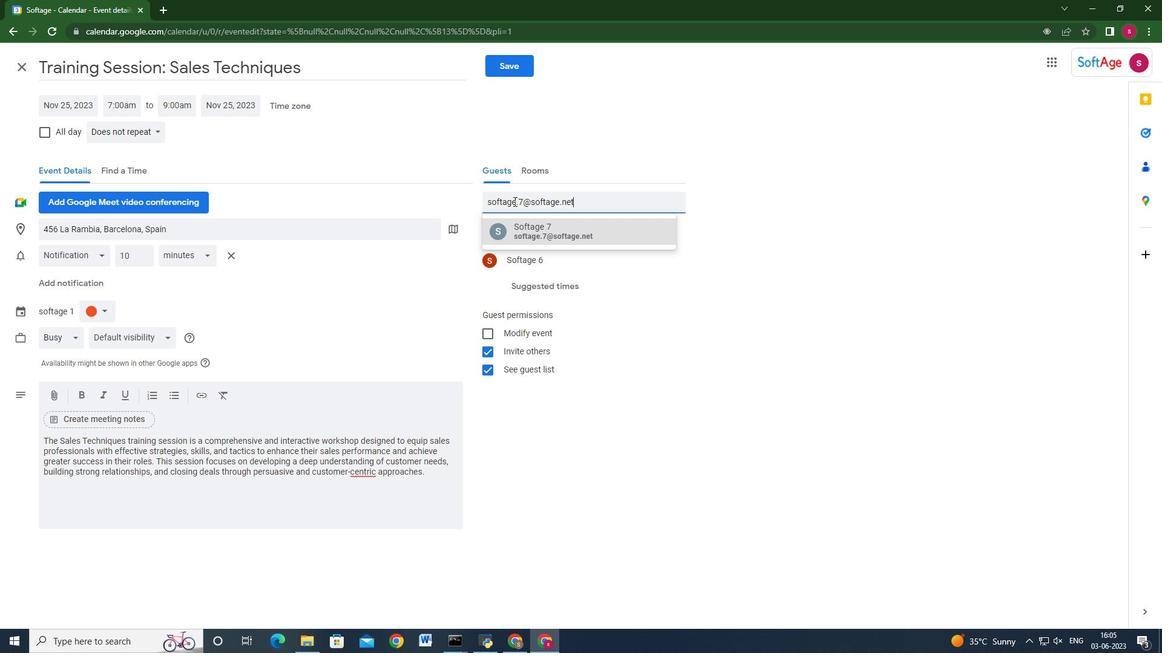 
Action: Mouse moved to (147, 136)
Screenshot: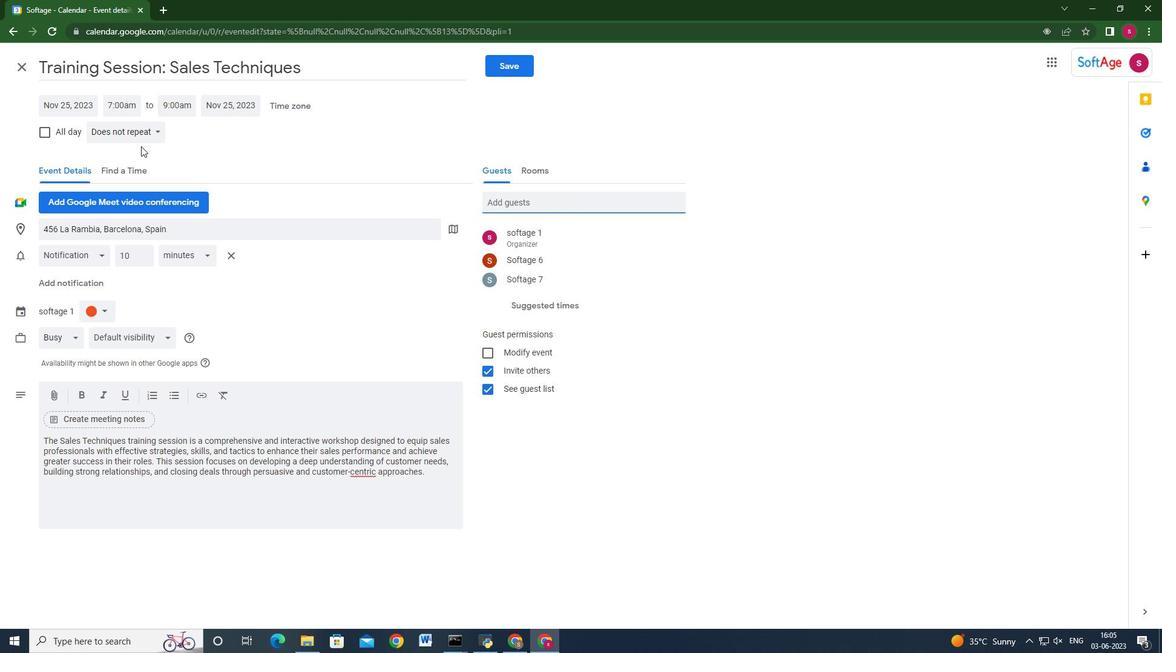 
Action: Mouse pressed left at (147, 136)
Screenshot: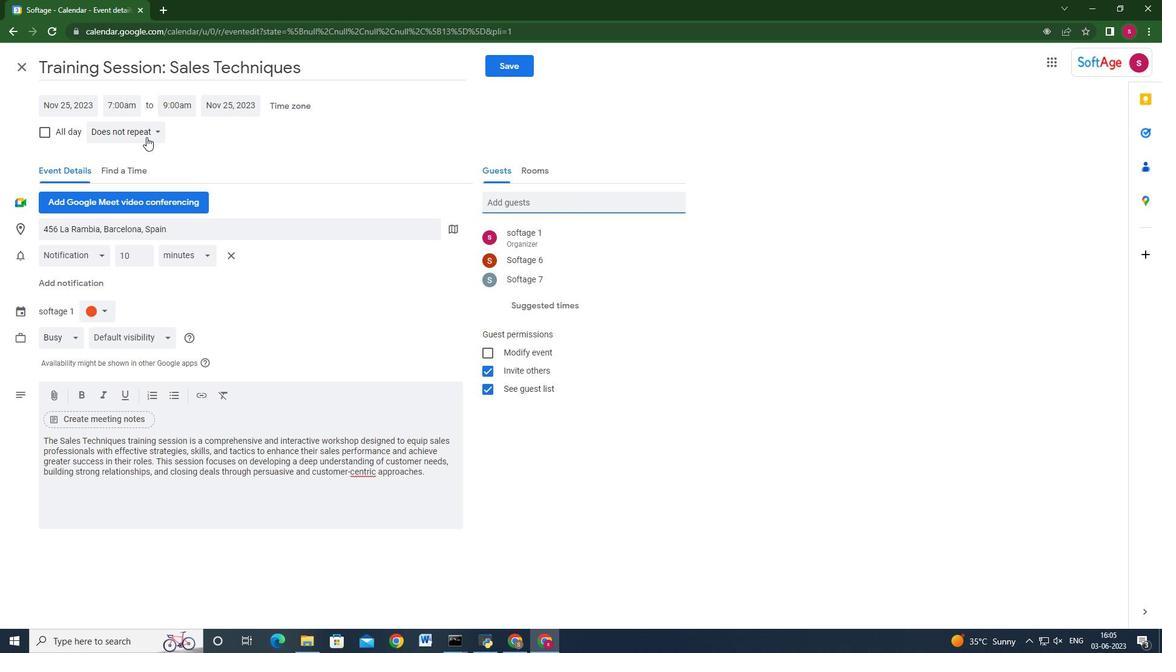 
Action: Mouse moved to (155, 137)
Screenshot: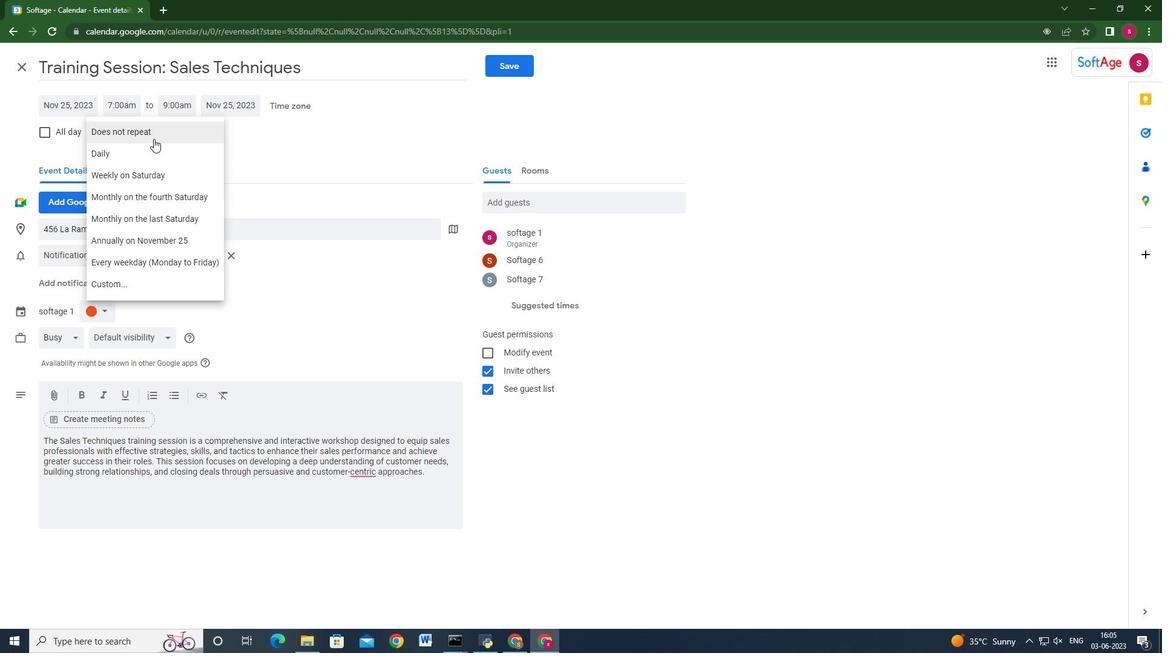 
Action: Mouse pressed left at (155, 137)
Screenshot: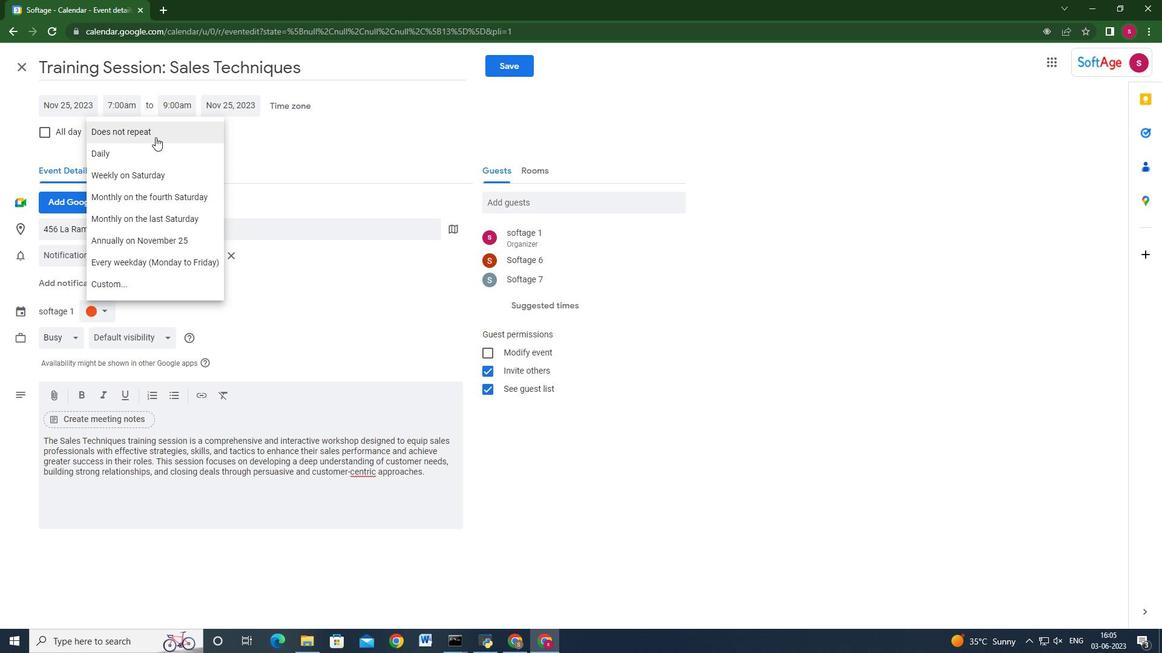 
Action: Mouse moved to (491, 69)
Screenshot: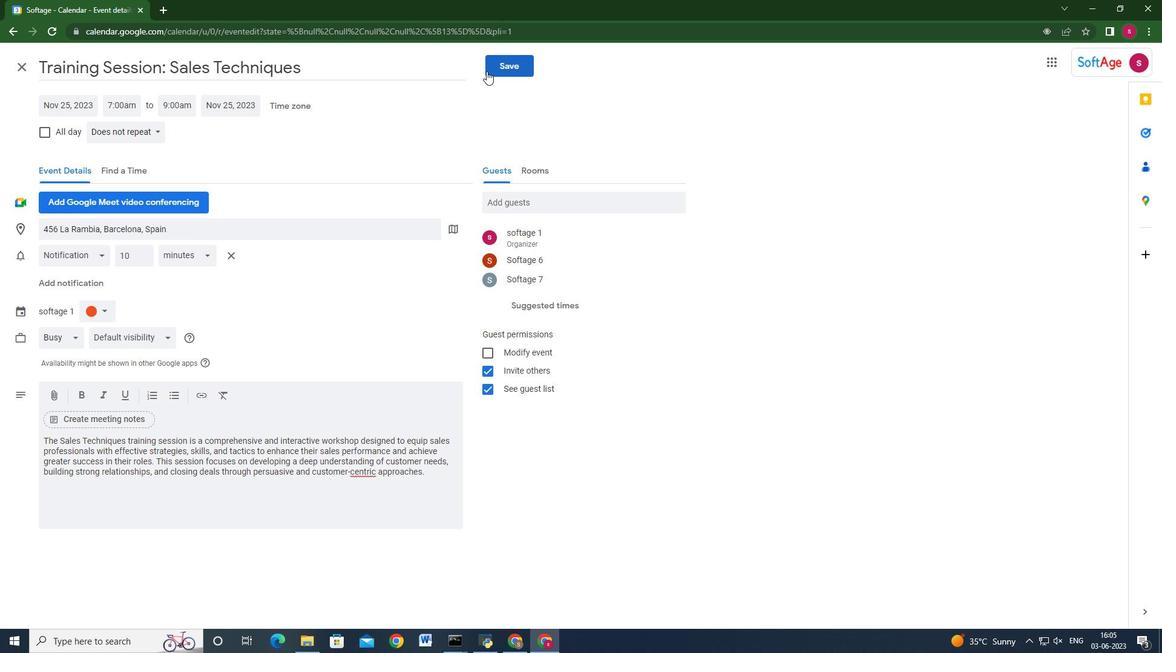
Action: Mouse pressed left at (491, 69)
Screenshot: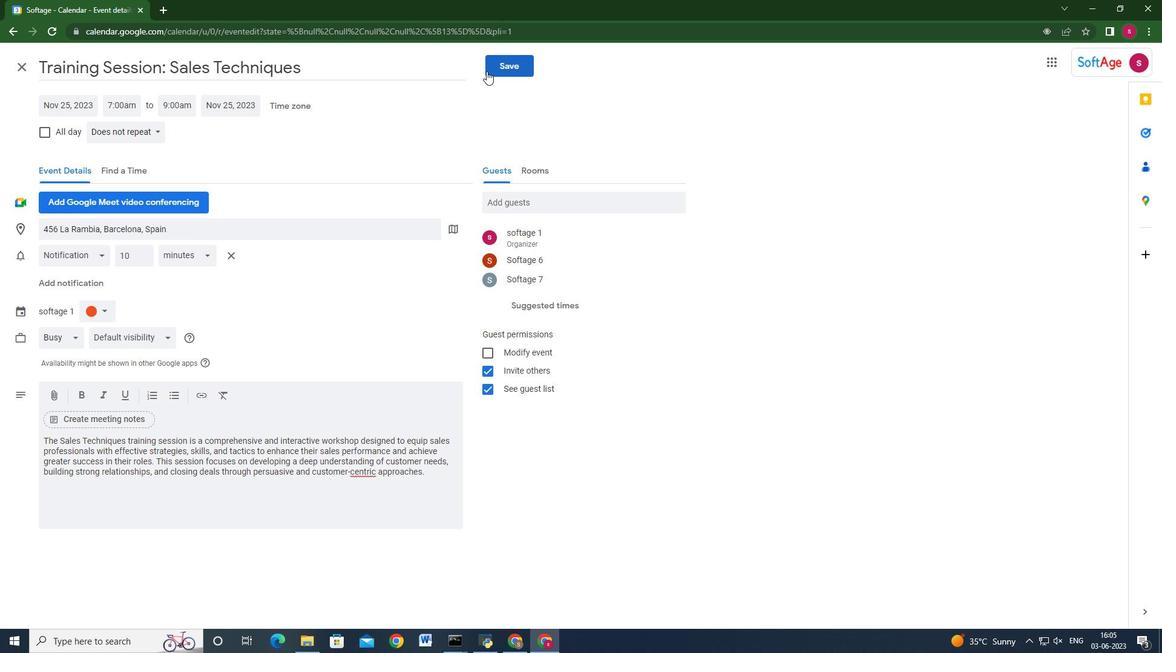 
Action: Mouse moved to (684, 368)
Screenshot: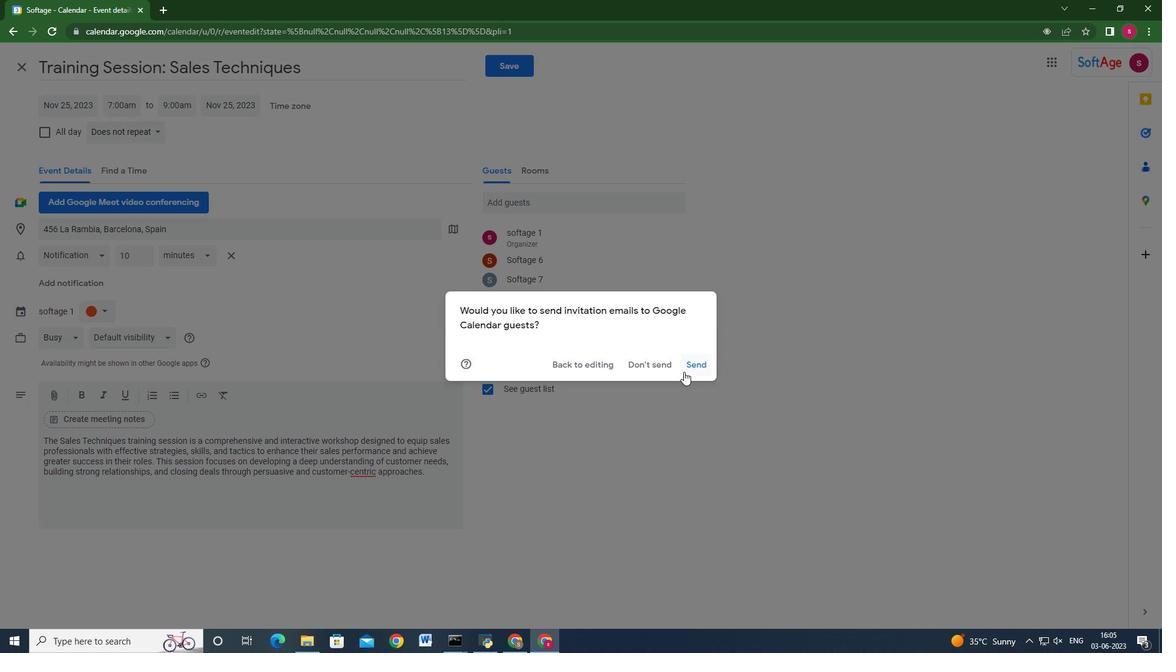 
Action: Mouse pressed left at (684, 368)
Screenshot: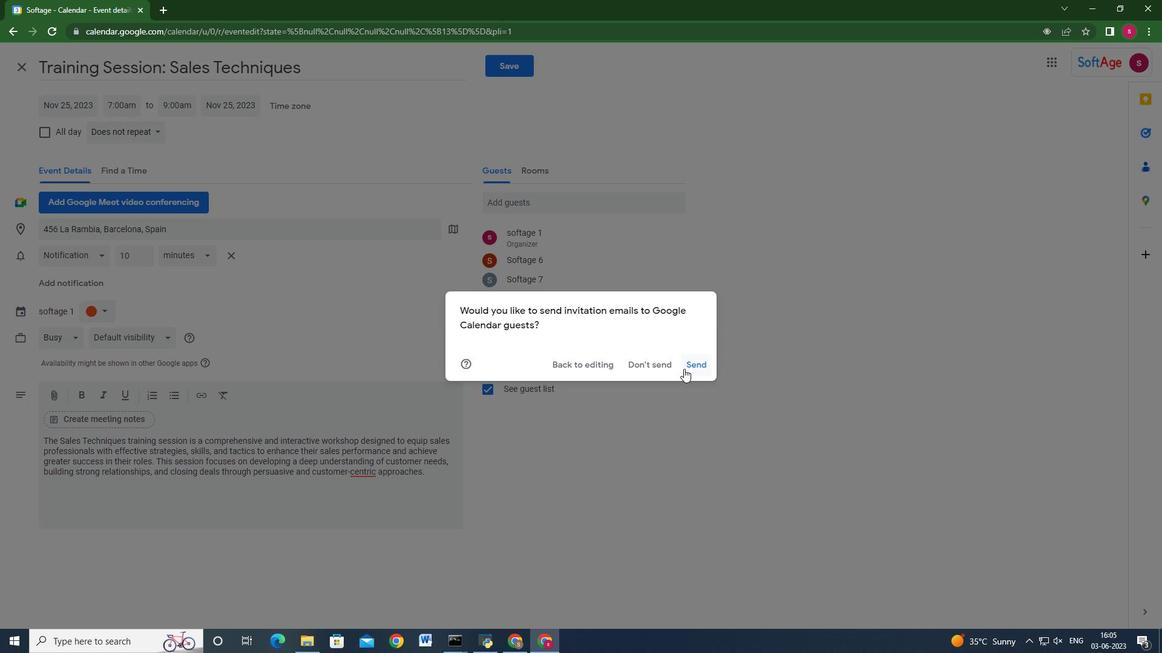 
Action: Mouse moved to (651, 416)
Screenshot: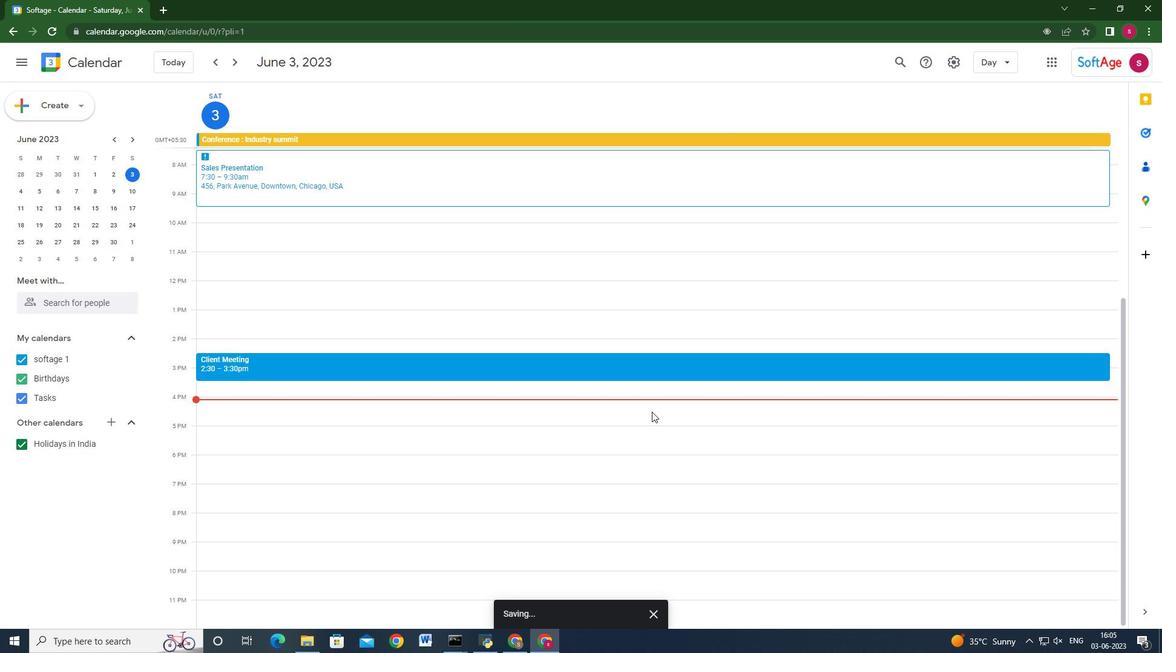 
